 Task: Log work in the project AdaptFlow for the issue 'Address issues related to incorrect data input by users' spent time as '2w 1d 9h 33m' and remaining time as '5w 3d 16h 54m' and add a flag. Now add the issue to the epic 'Search Engine Optimization (SEO) Improvements'. Log work in the project AdaptFlow for the issue 'Implement multi-factor authentication to further enhance security' spent time as '2w 3d 11h 38m' and remaining time as '4w 4d 17h 1m' and clone the issue. Now add the issue to the epic 'Data Privacy Compliance'
Action: Mouse moved to (181, 51)
Screenshot: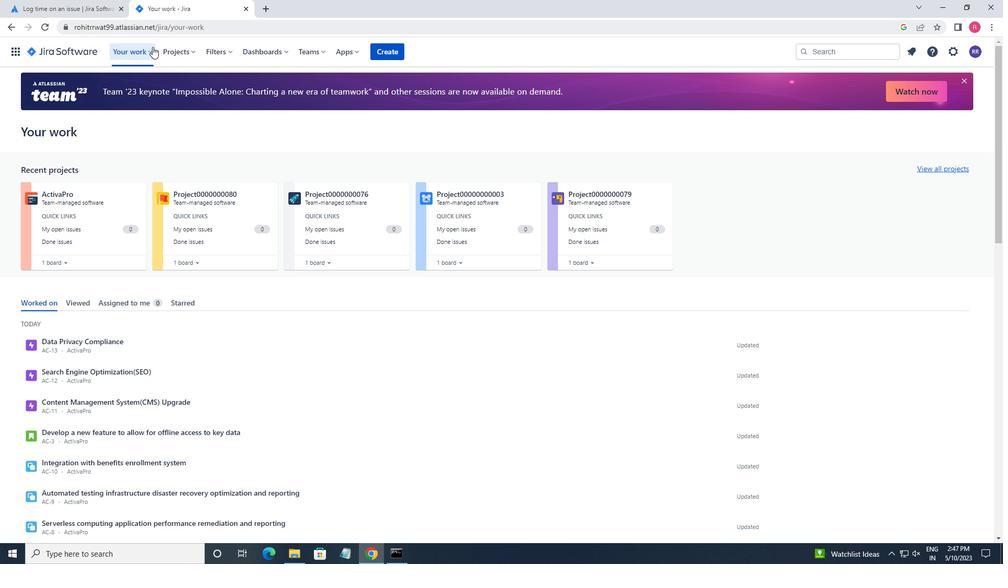 
Action: Mouse pressed left at (181, 51)
Screenshot: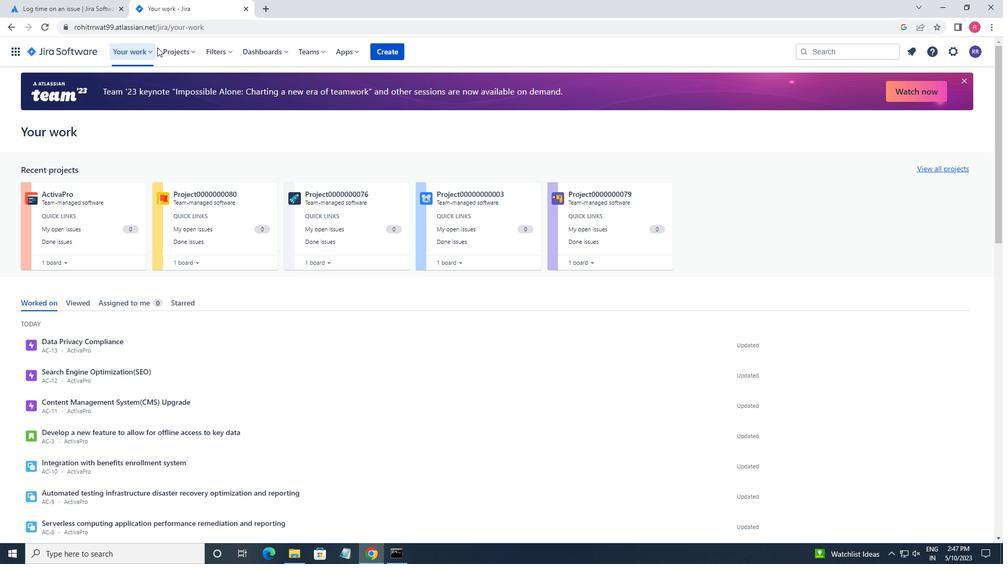 
Action: Mouse moved to (198, 101)
Screenshot: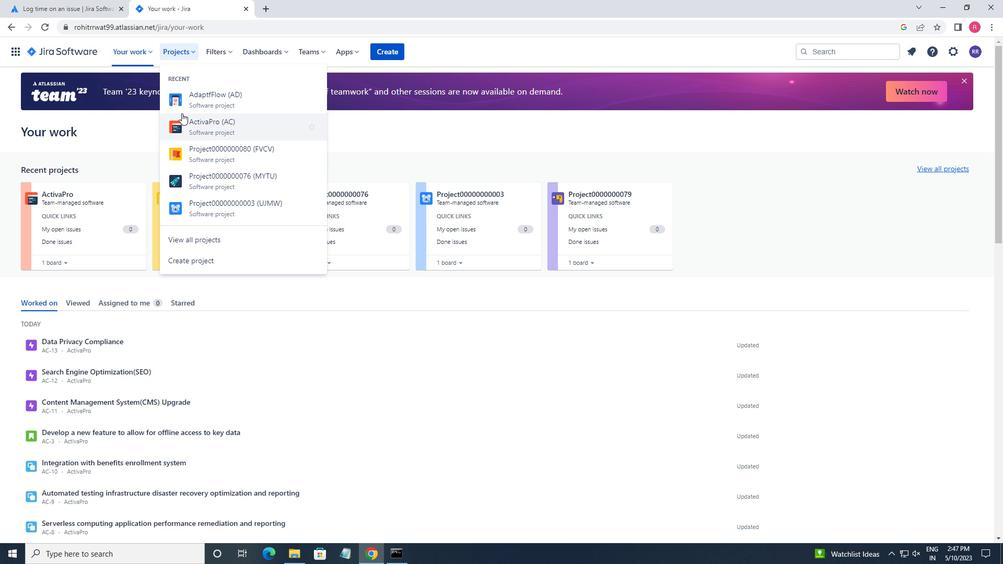
Action: Mouse pressed left at (198, 101)
Screenshot: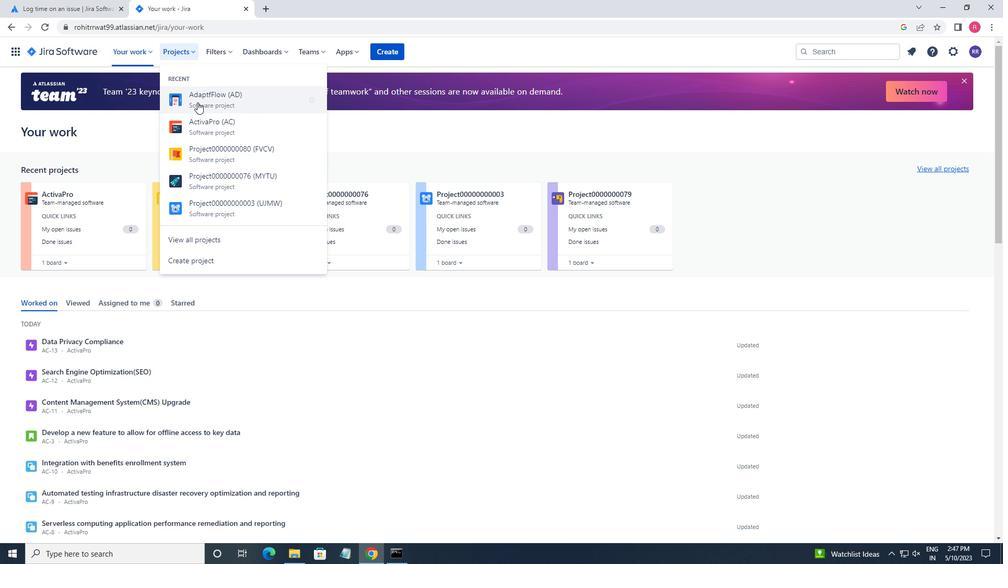 
Action: Mouse moved to (56, 160)
Screenshot: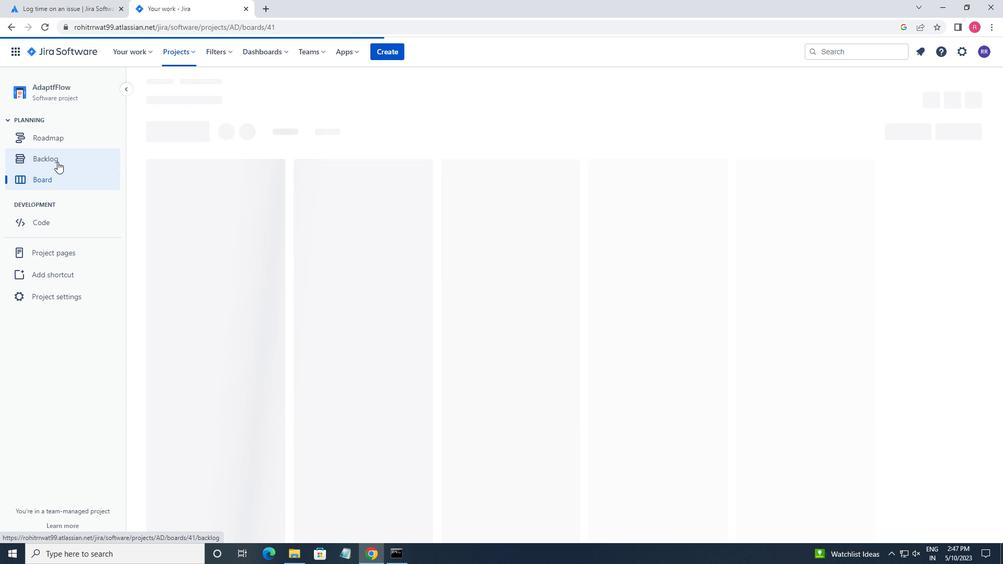 
Action: Mouse pressed left at (56, 160)
Screenshot: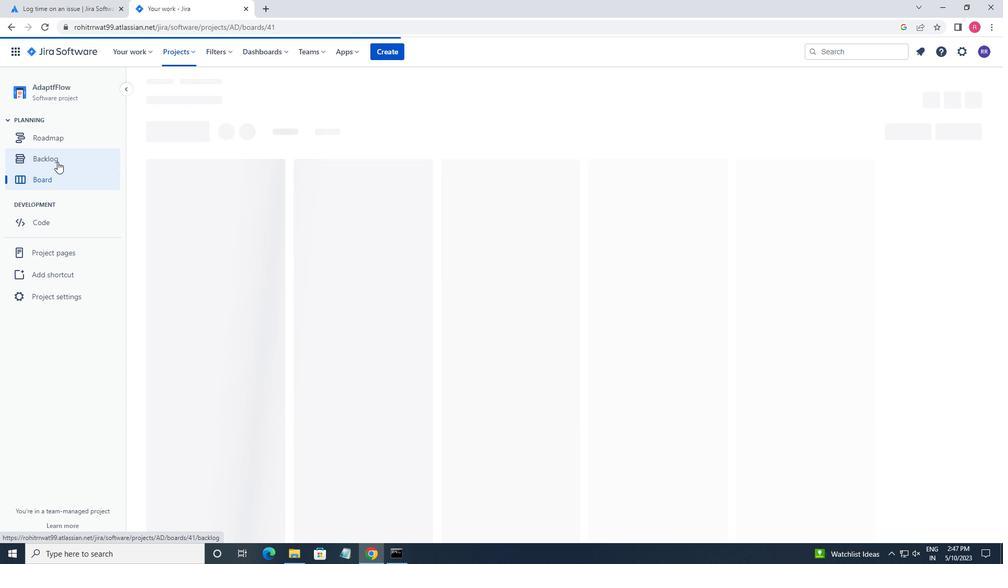 
Action: Mouse moved to (332, 353)
Screenshot: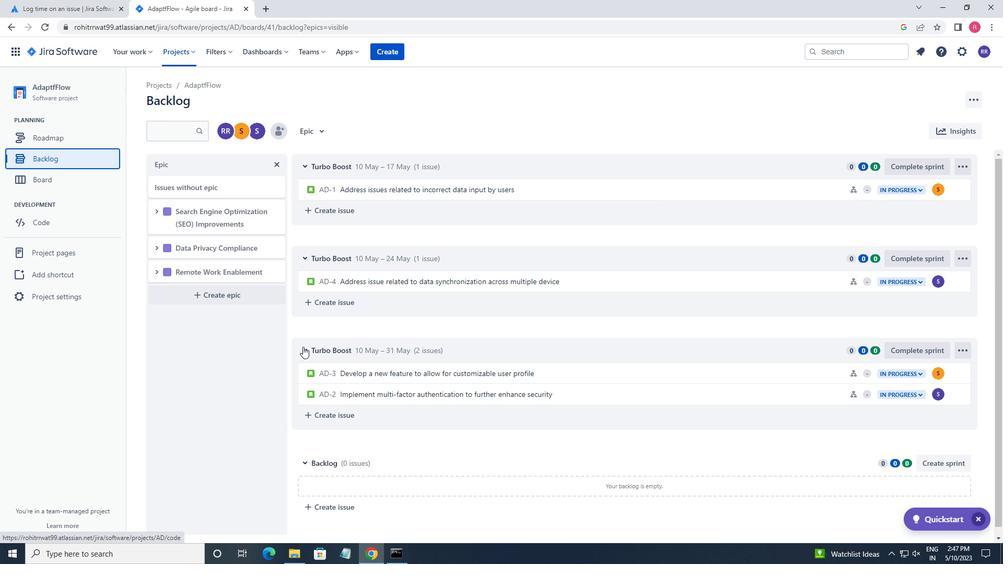 
Action: Mouse scrolled (332, 352) with delta (0, 0)
Screenshot: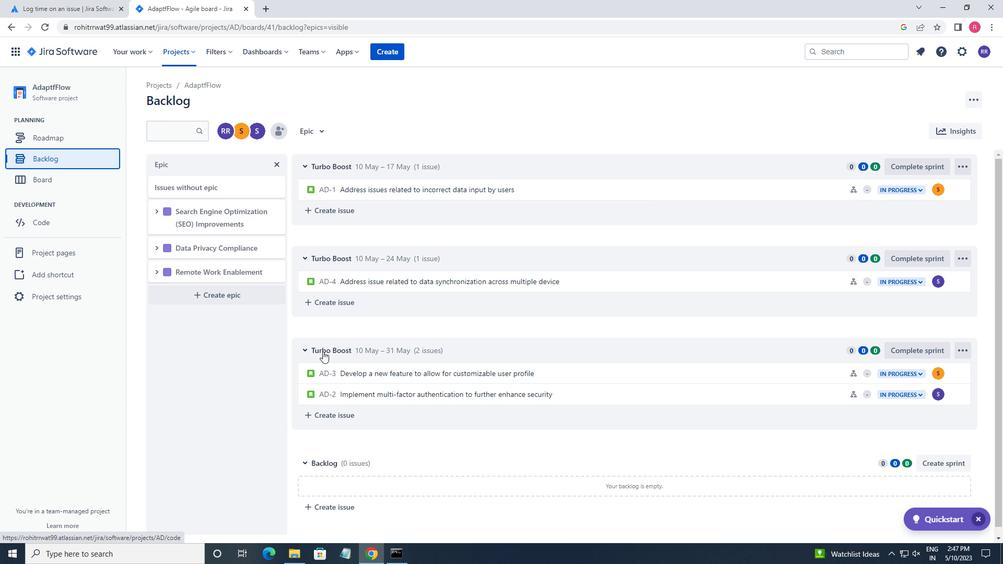 
Action: Mouse moved to (332, 353)
Screenshot: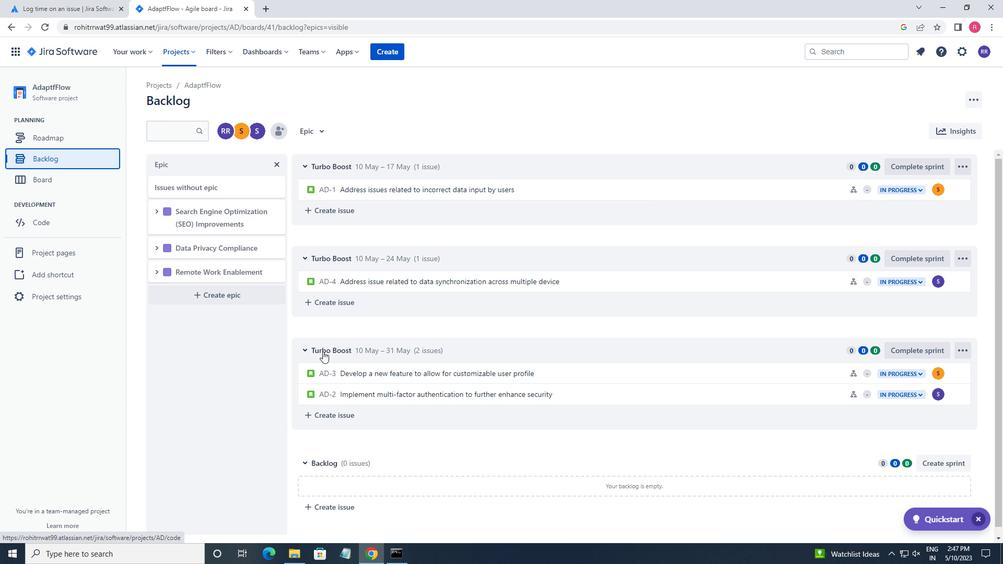 
Action: Mouse scrolled (332, 352) with delta (0, 0)
Screenshot: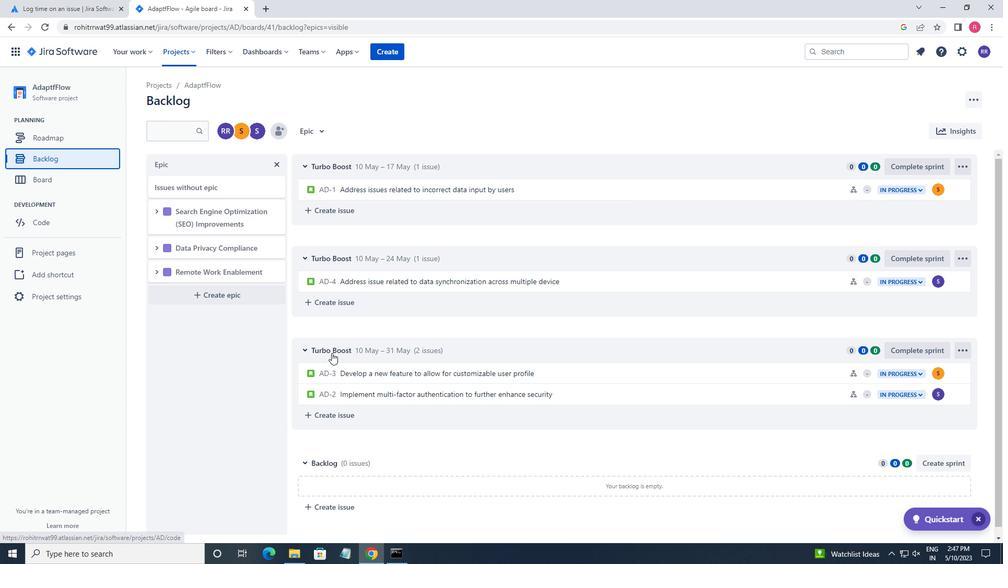 
Action: Mouse moved to (349, 353)
Screenshot: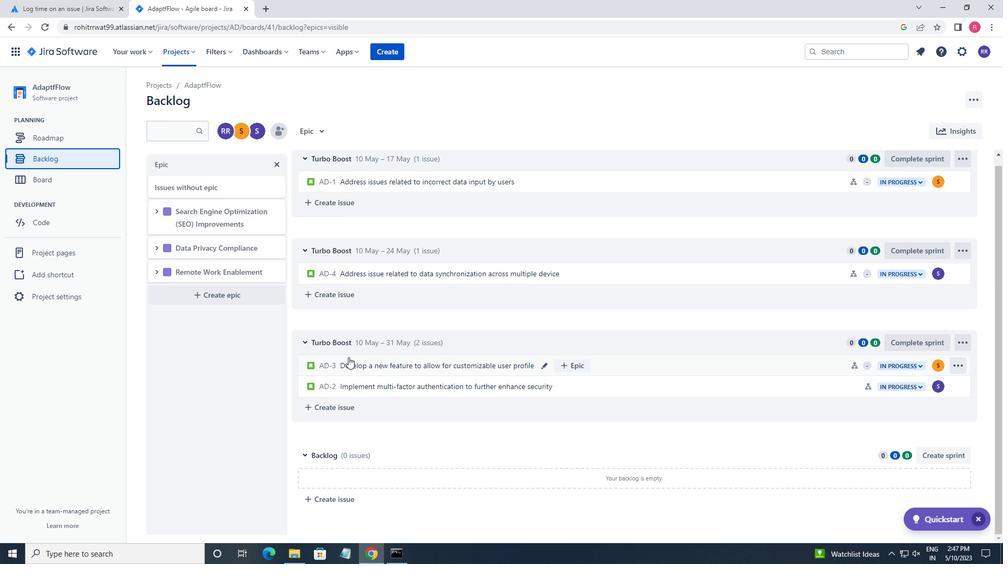 
Action: Mouse scrolled (349, 353) with delta (0, 0)
Screenshot: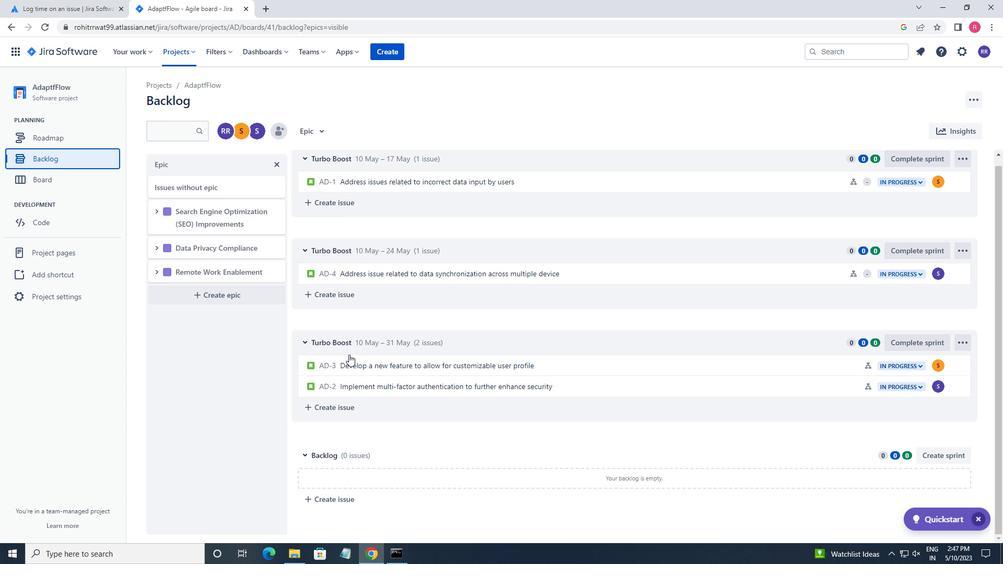 
Action: Mouse moved to (349, 352)
Screenshot: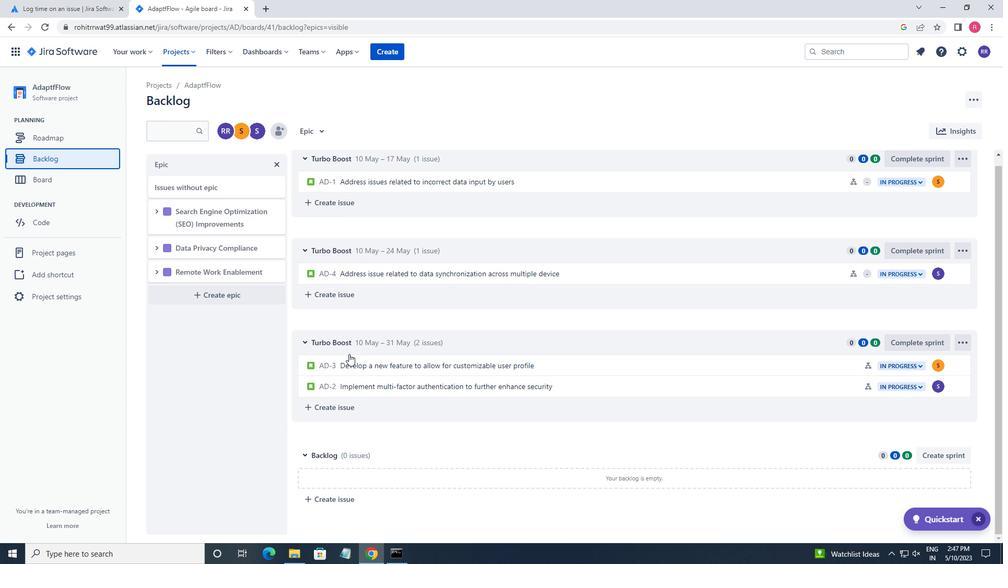 
Action: Mouse scrolled (349, 353) with delta (0, 0)
Screenshot: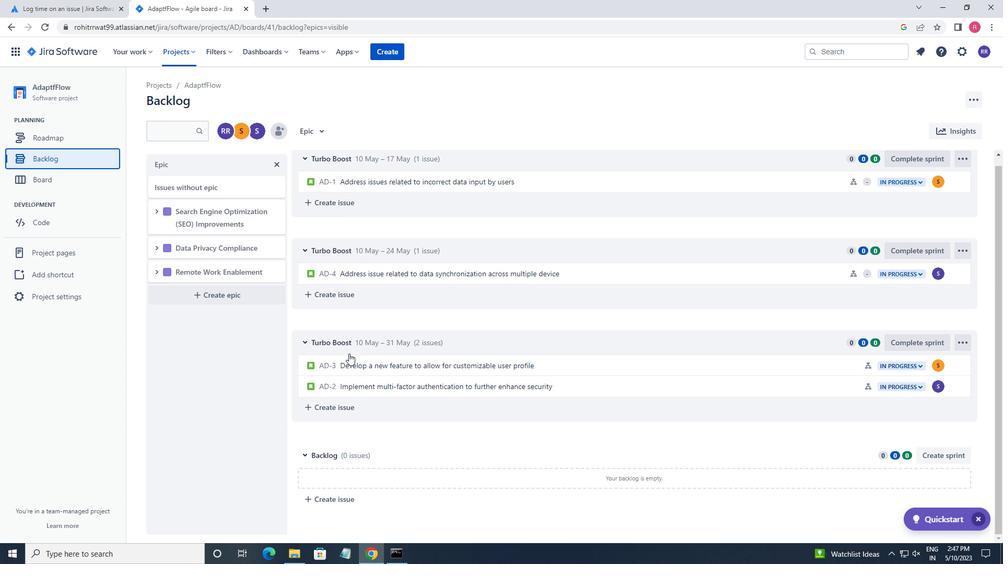 
Action: Mouse moved to (610, 190)
Screenshot: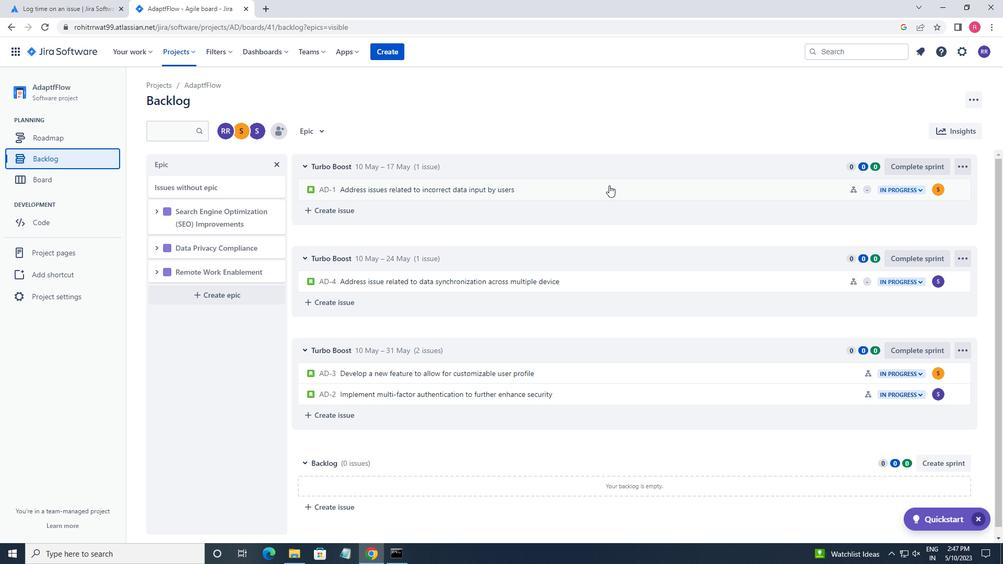 
Action: Mouse pressed left at (610, 190)
Screenshot: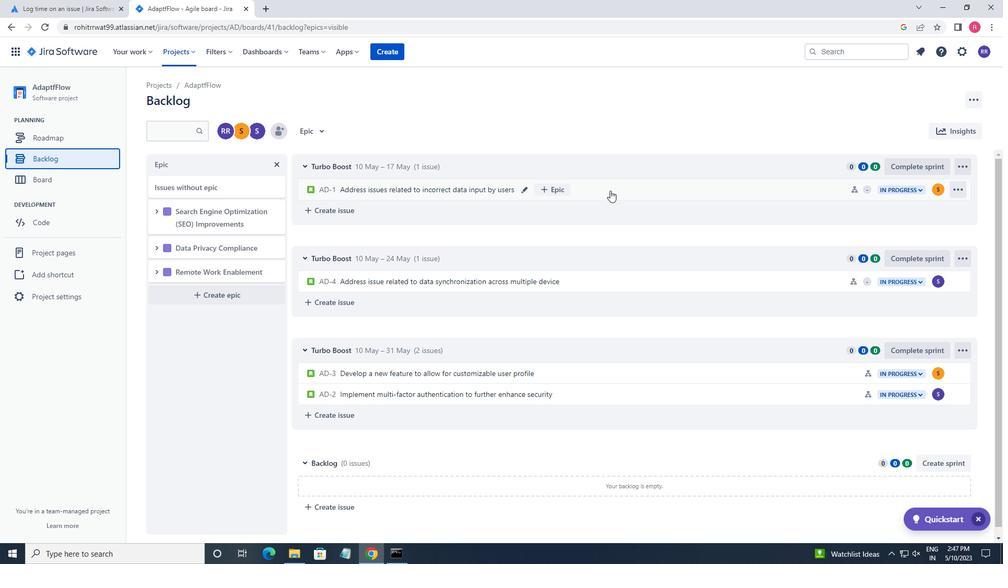 
Action: Mouse moved to (954, 167)
Screenshot: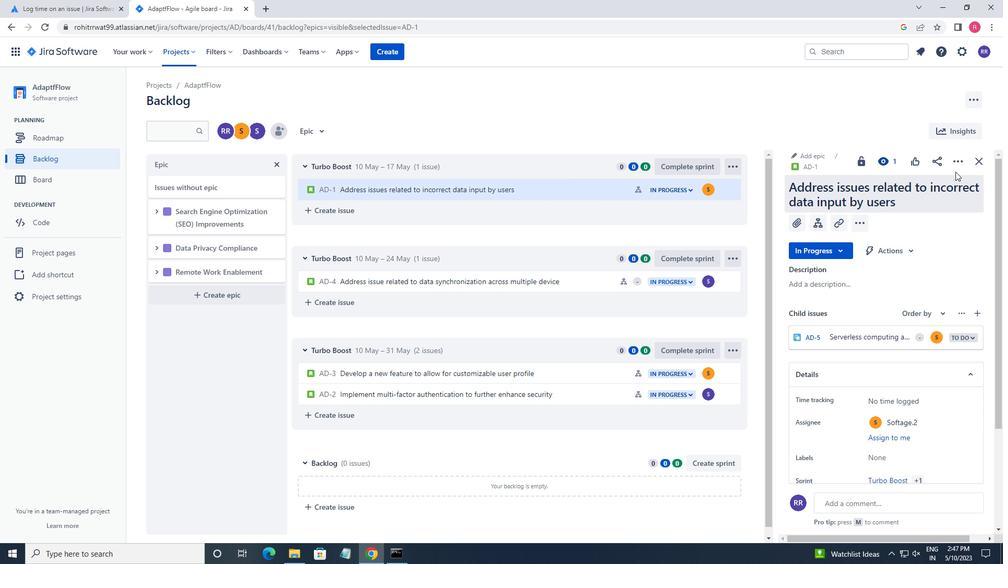 
Action: Mouse pressed left at (954, 167)
Screenshot: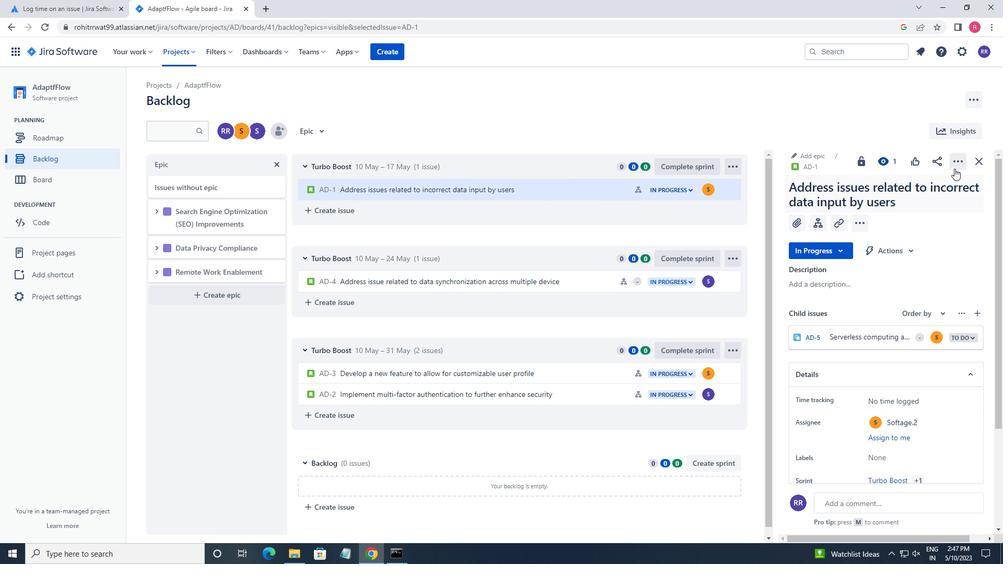 
Action: Mouse moved to (896, 192)
Screenshot: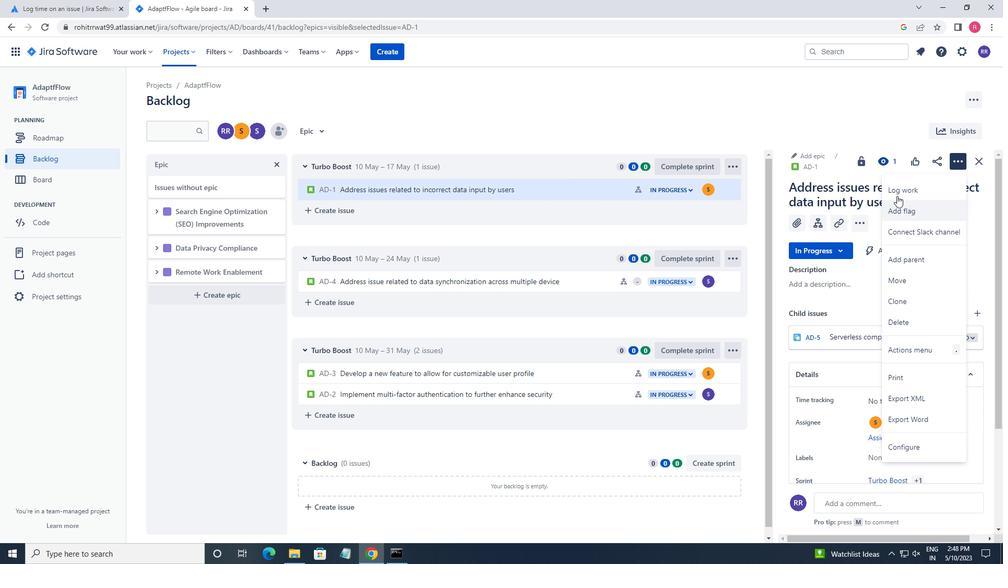 
Action: Mouse pressed left at (896, 192)
Screenshot: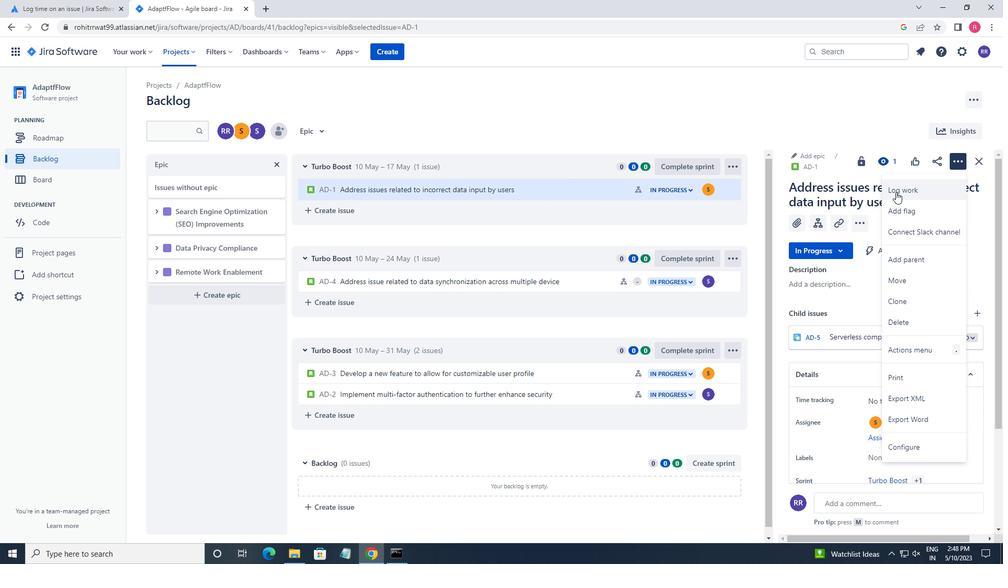 
Action: Mouse moved to (469, 168)
Screenshot: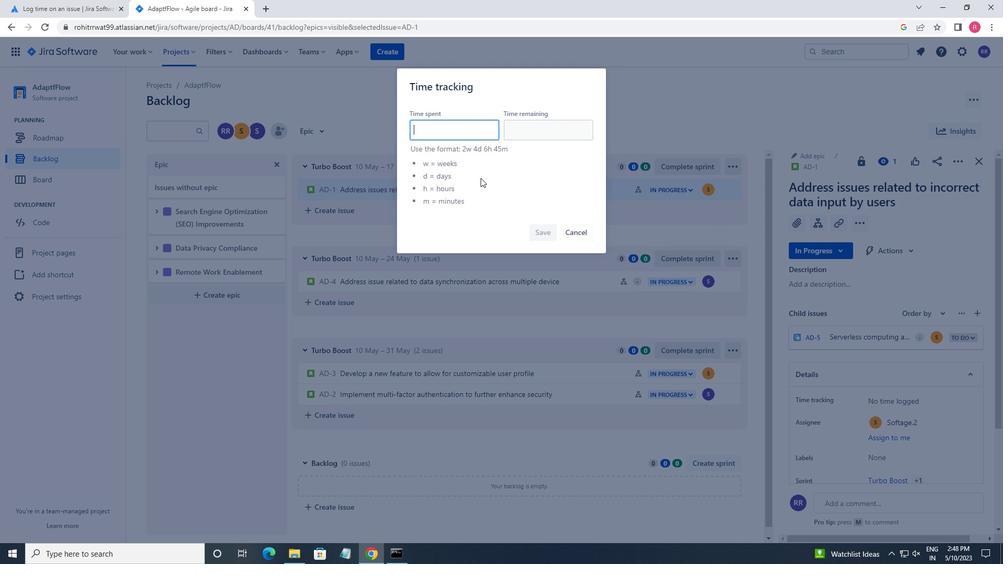 
Action: Key pressed 2<Key.shift><Key.backspace>W<Key.space>1D<Key.space>9H<Key.space>33M<Key.tab><Key.up><Key.left><Key.left>
Screenshot: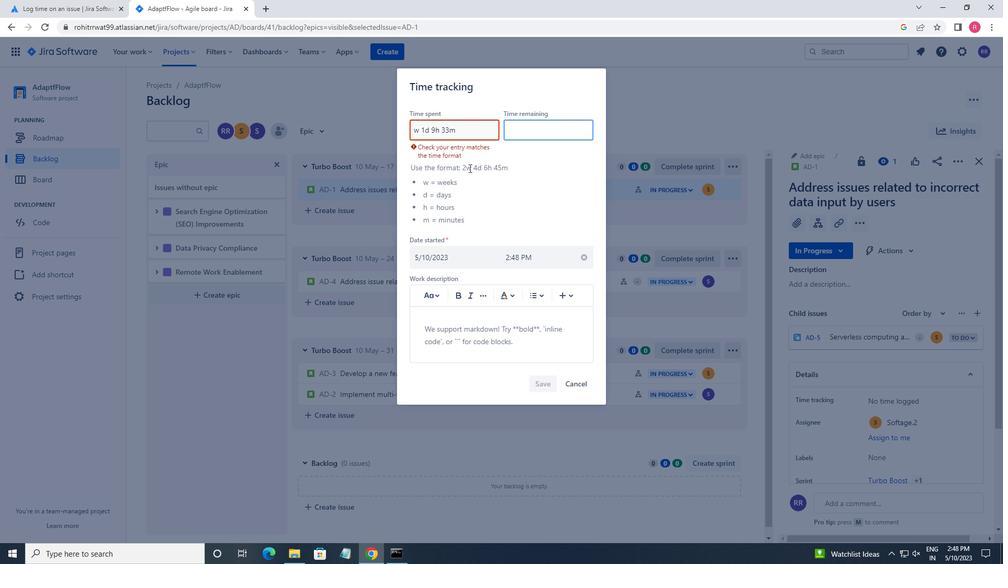 
Action: Mouse moved to (475, 140)
Screenshot: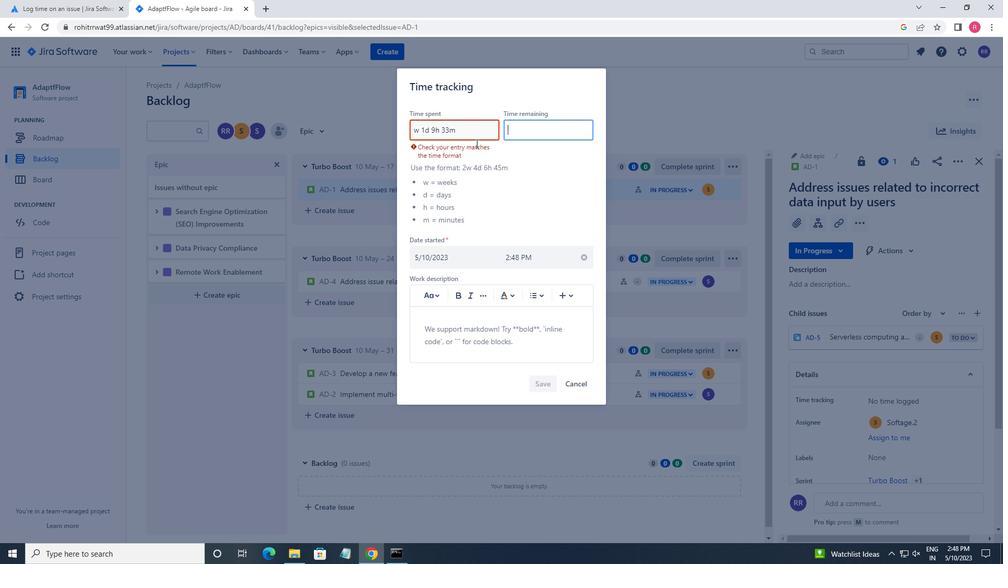 
Action: Mouse pressed left at (475, 140)
Screenshot: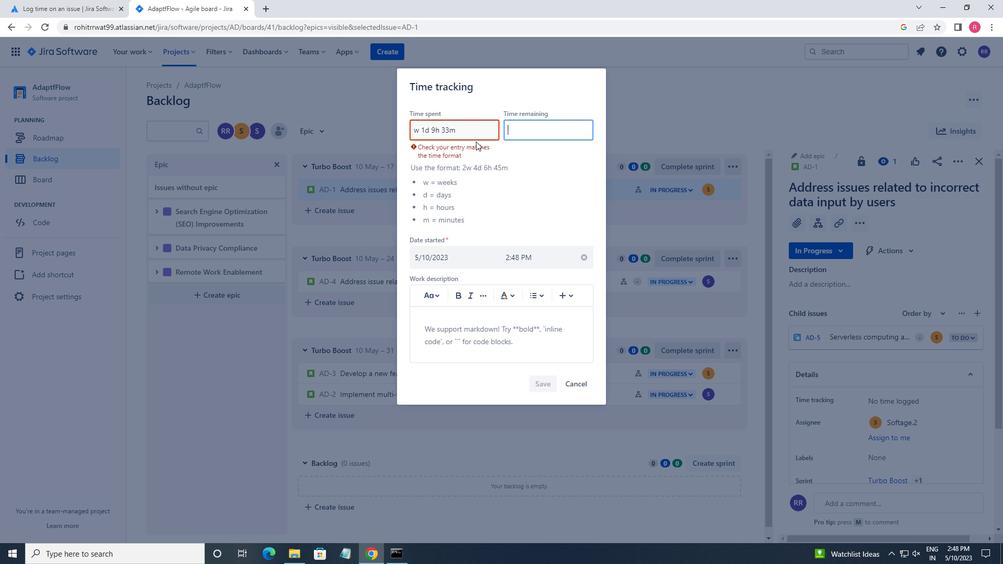
Action: Mouse moved to (470, 131)
Screenshot: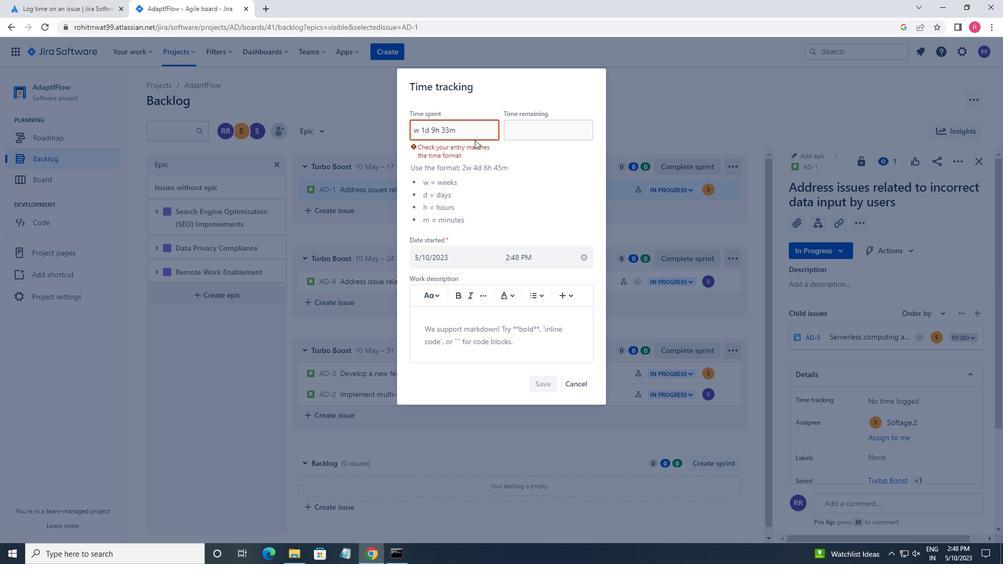 
Action: Mouse pressed left at (470, 131)
Screenshot: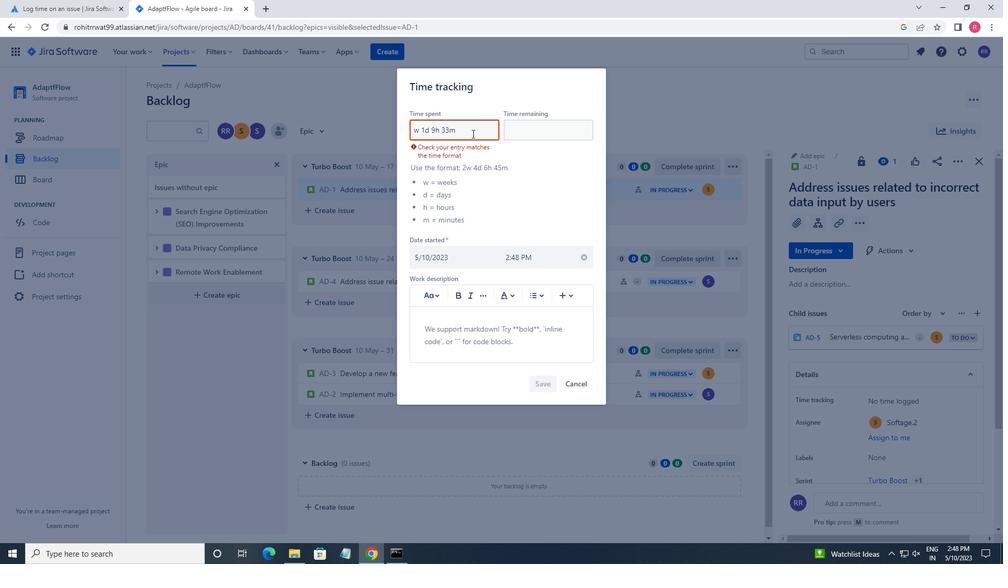 
Action: Key pressed <Key.left><Key.left><Key.left><Key.left><Key.left><Key.left><Key.left><Key.left><Key.left><Key.left><Key.left><Key.left><Key.left><Key.left><Key.left><Key.left><Key.left><Key.left><Key.left>2<Key.tab>5W<Key.space>3D<Key.space>16H<Key.space>54M
Screenshot: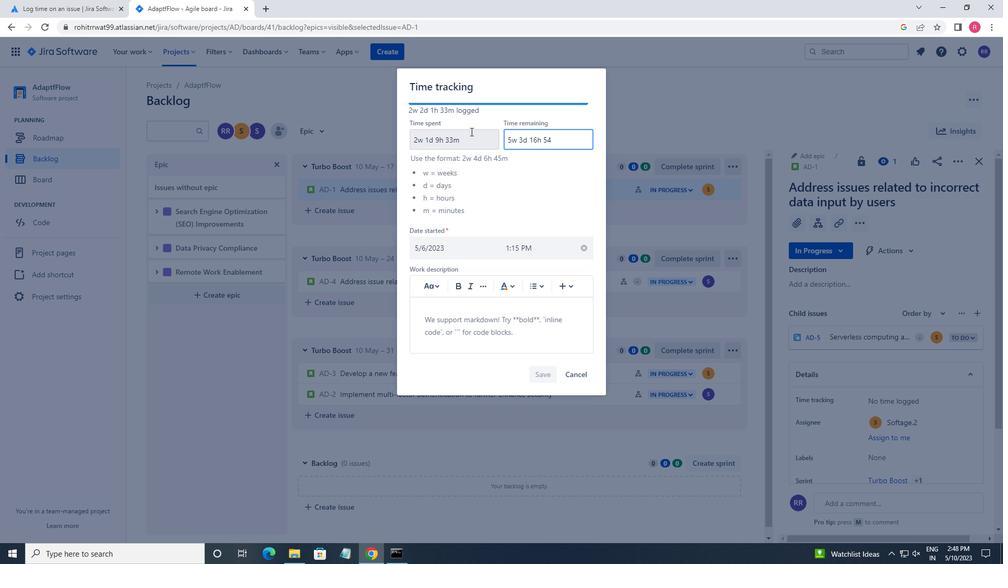 
Action: Mouse moved to (534, 371)
Screenshot: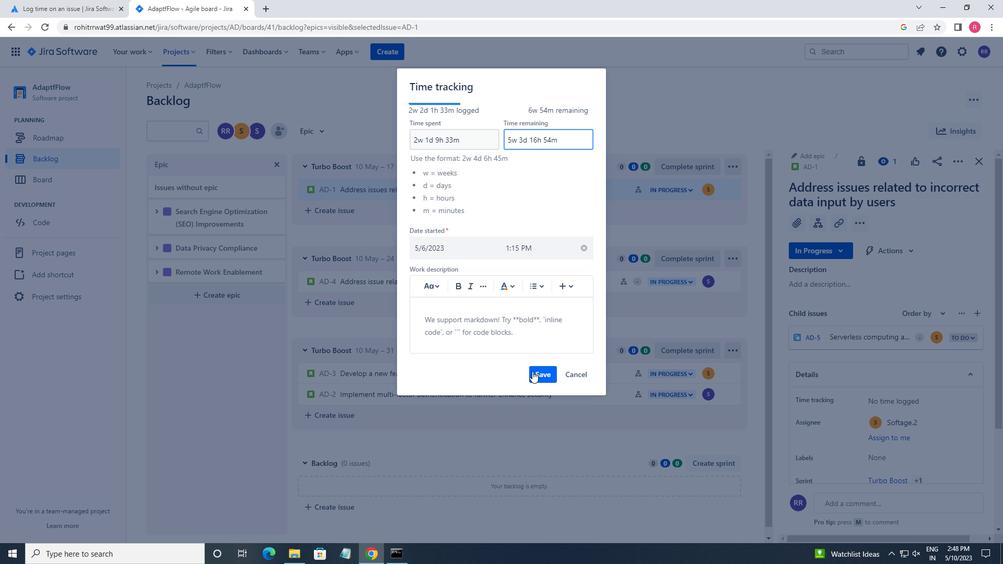
Action: Mouse pressed left at (534, 371)
Screenshot: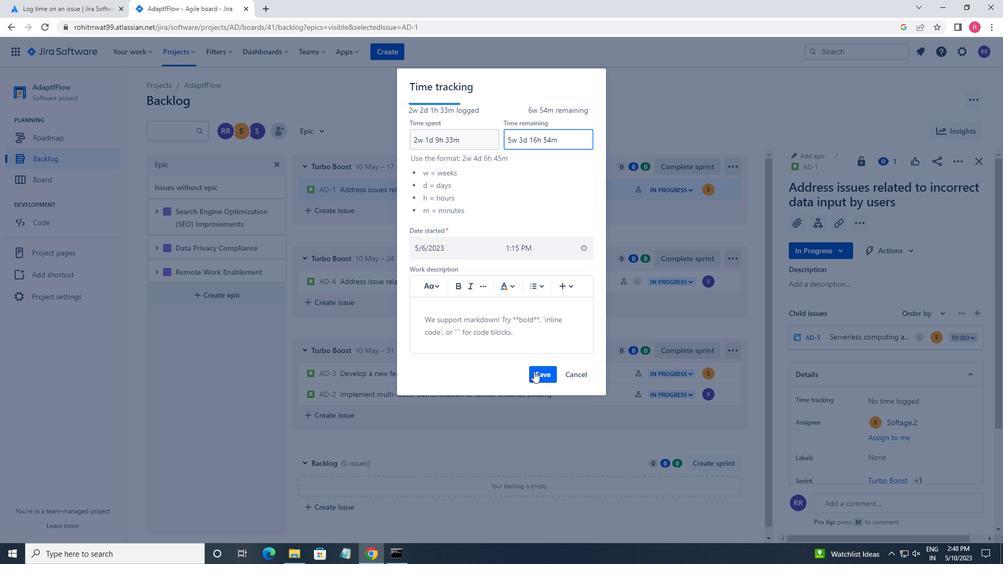 
Action: Mouse moved to (952, 160)
Screenshot: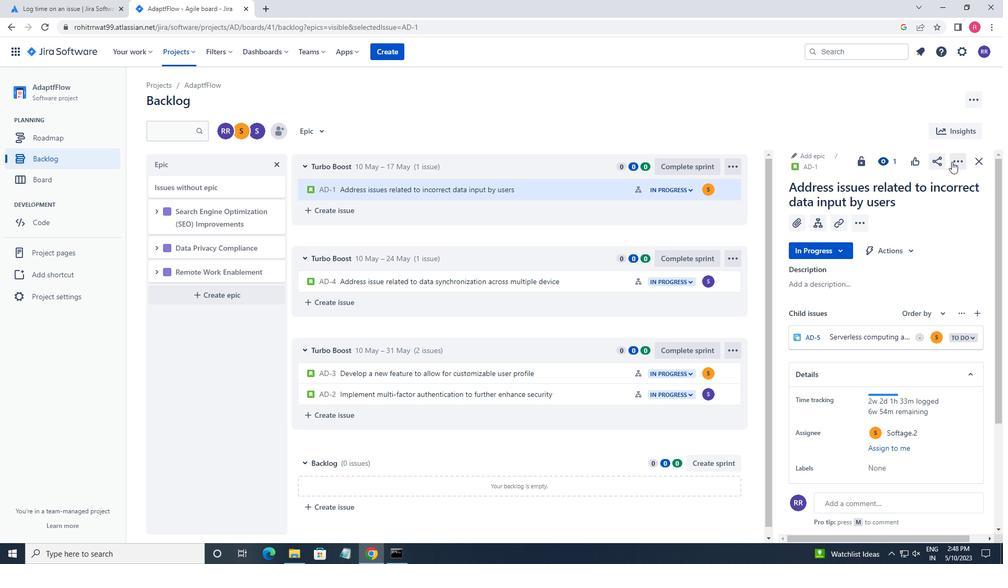 
Action: Mouse pressed left at (952, 160)
Screenshot: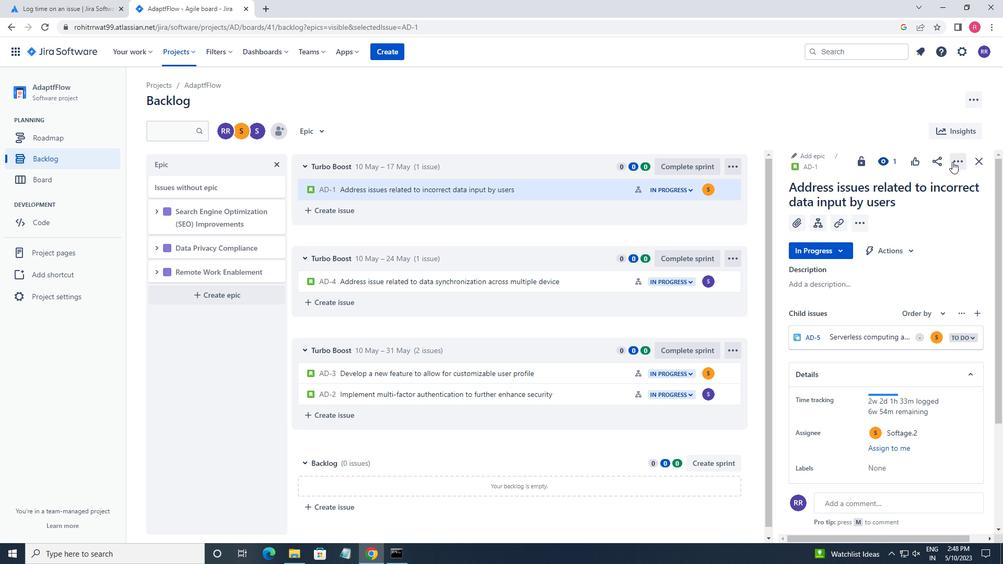 
Action: Mouse moved to (908, 214)
Screenshot: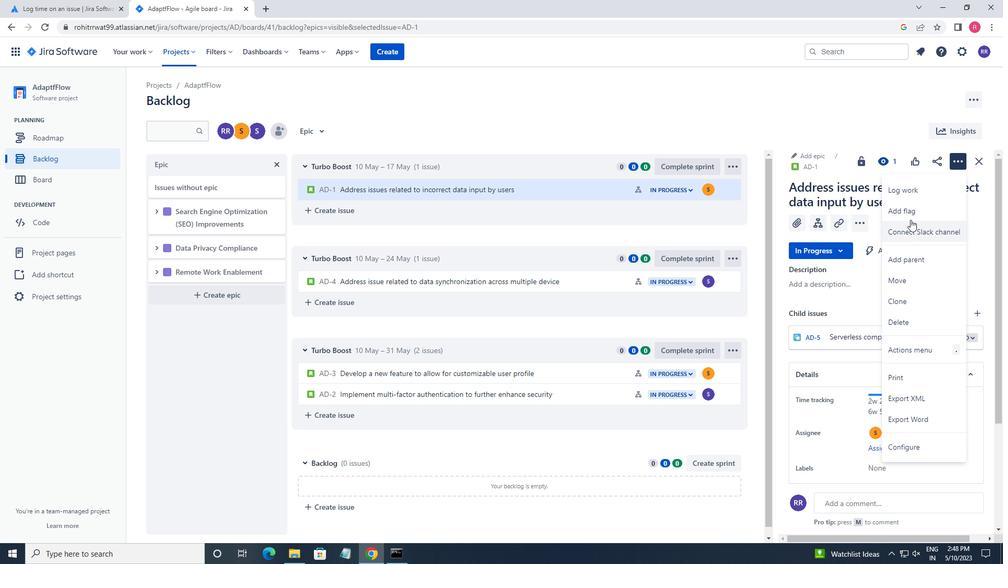 
Action: Mouse pressed left at (908, 214)
Screenshot: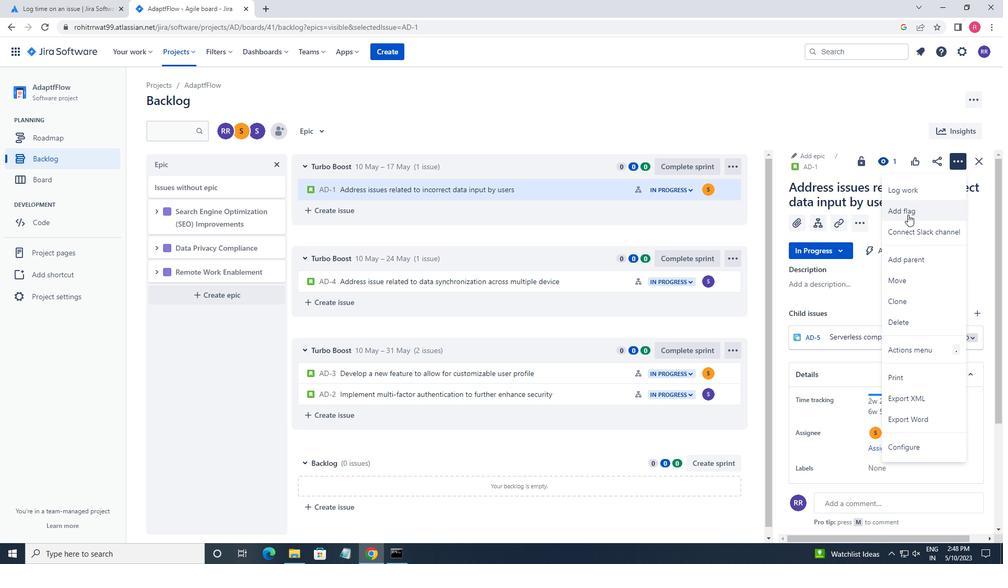 
Action: Mouse moved to (306, 136)
Screenshot: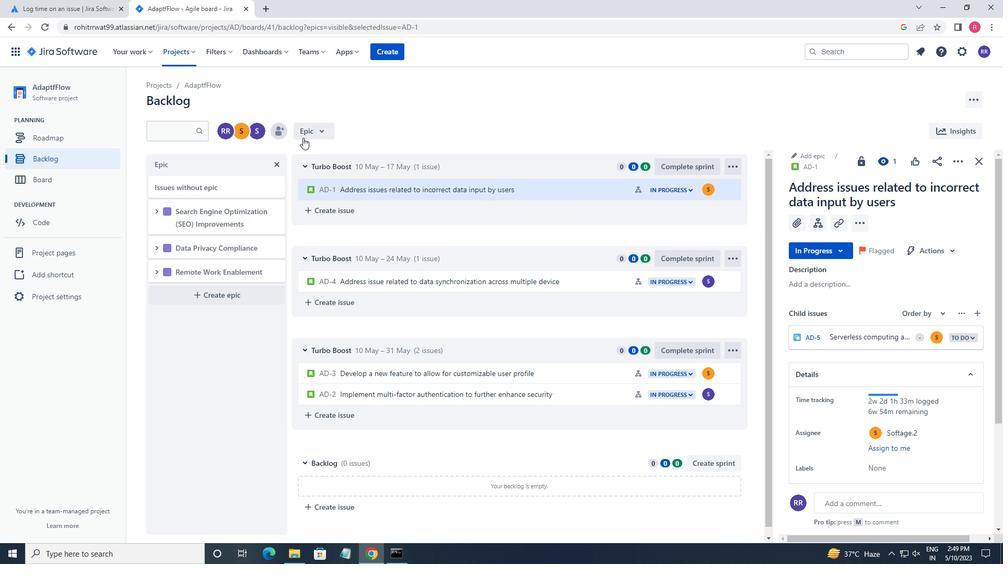 
Action: Mouse pressed left at (306, 136)
Screenshot: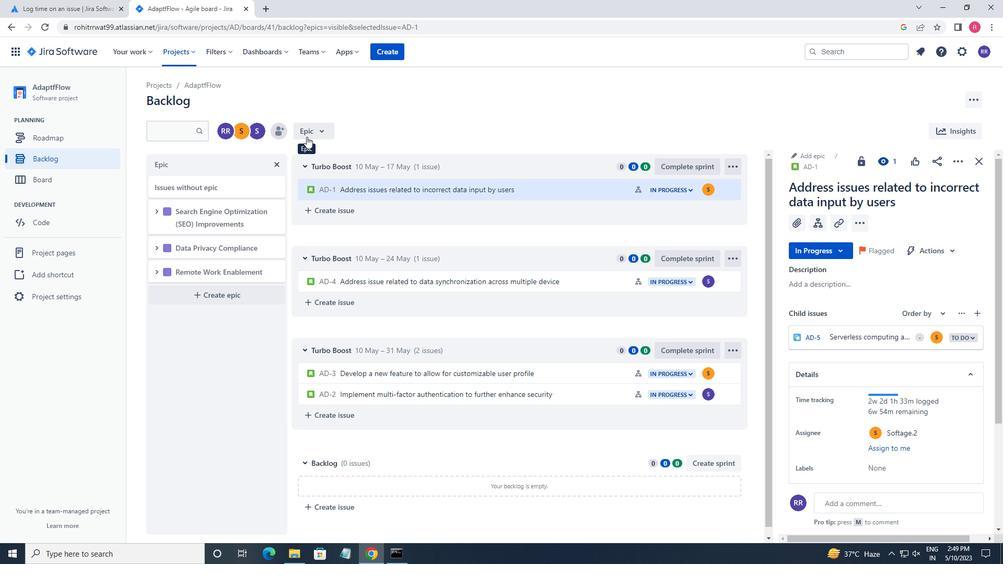 
Action: Mouse moved to (310, 176)
Screenshot: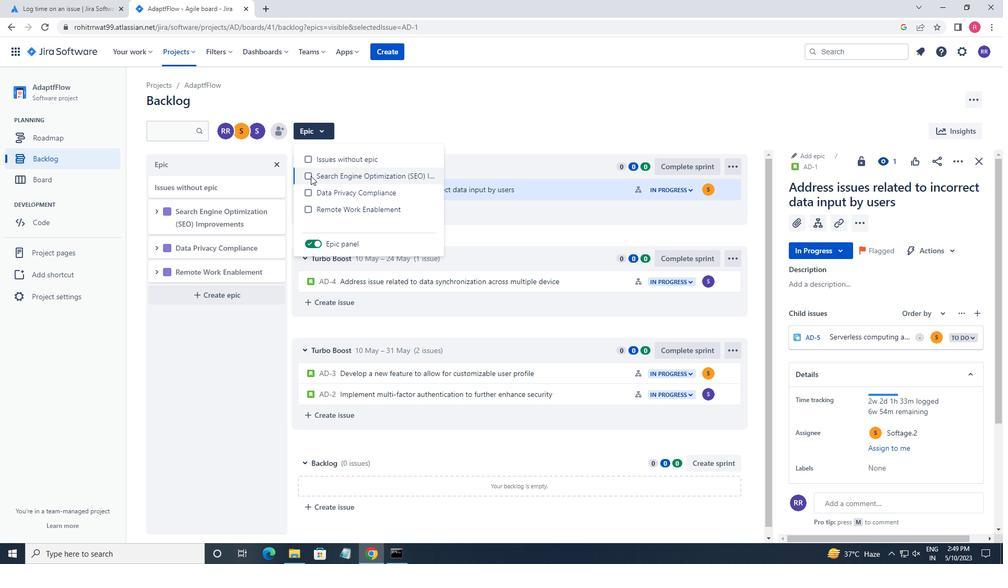 
Action: Mouse pressed left at (310, 176)
Screenshot: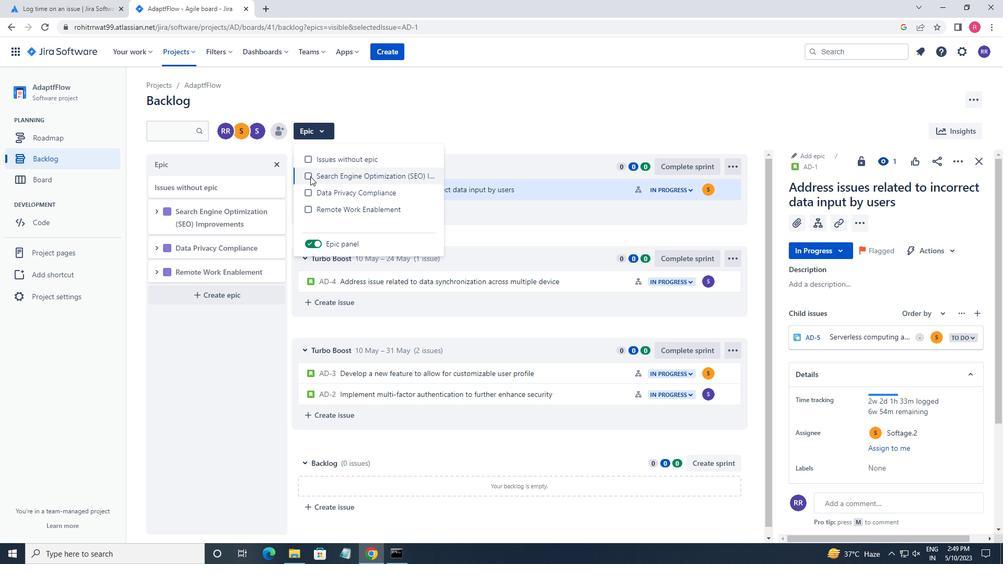 
Action: Mouse moved to (234, 329)
Screenshot: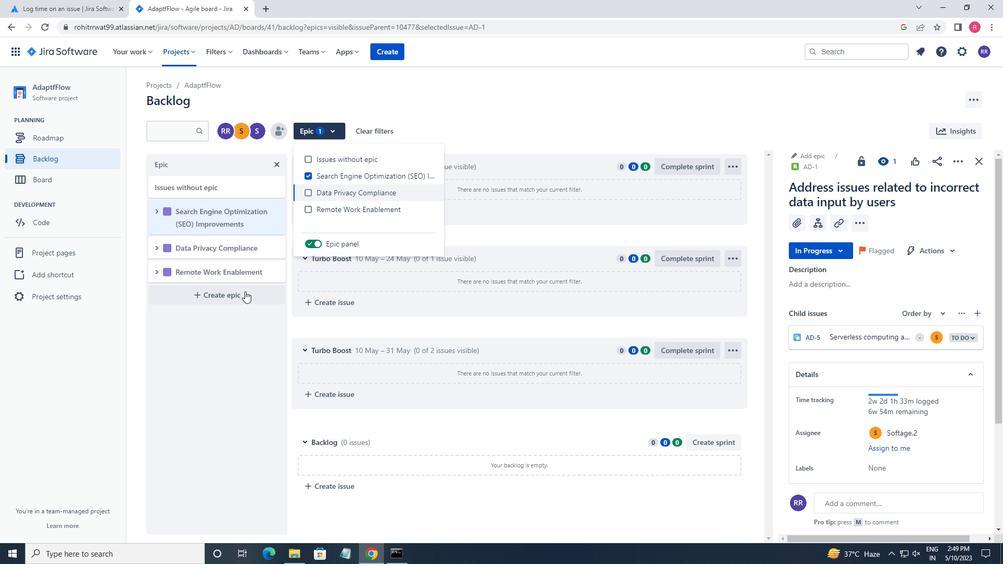 
Action: Mouse pressed left at (234, 329)
Screenshot: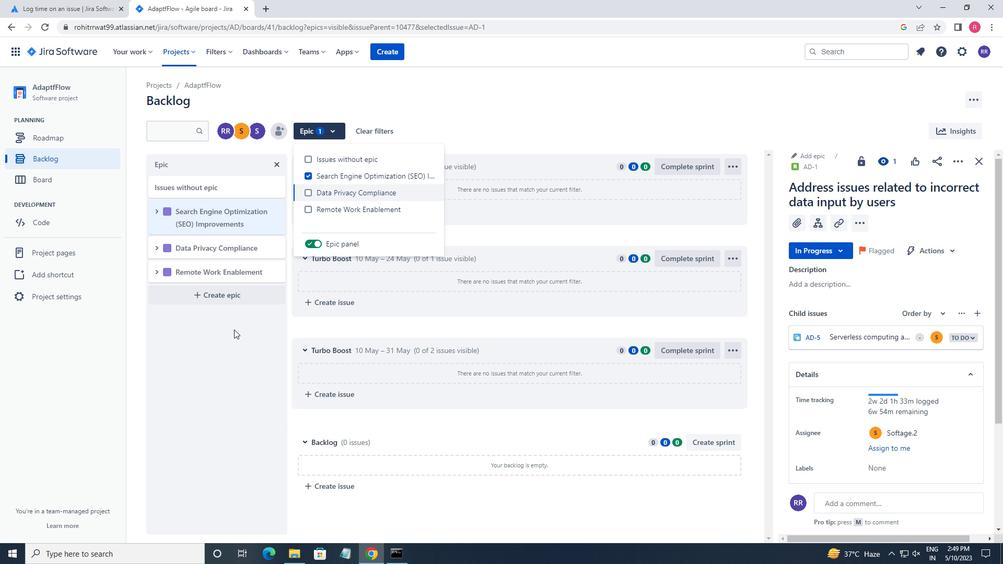 
Action: Mouse moved to (32, 156)
Screenshot: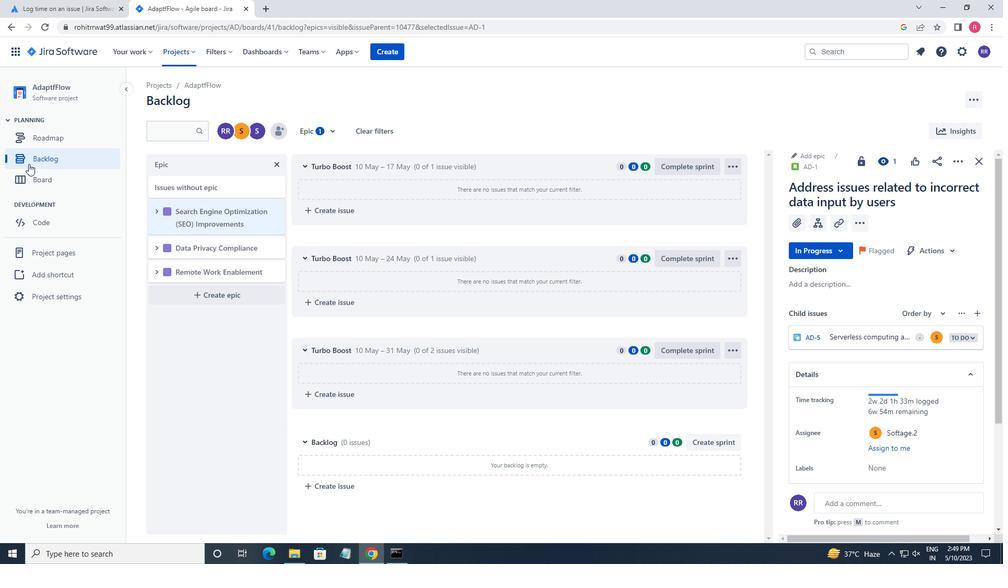 
Action: Mouse pressed left at (32, 156)
Screenshot: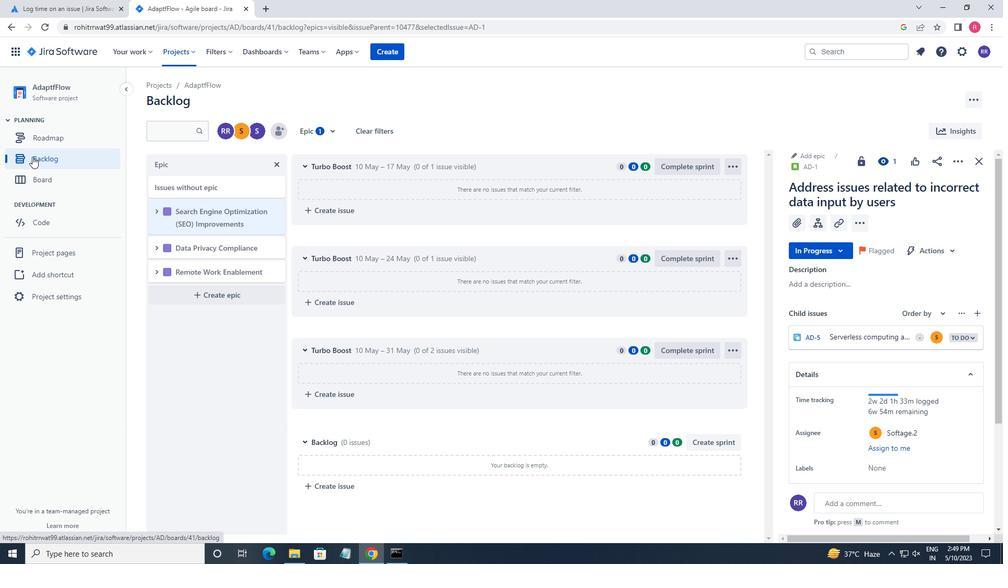 
Action: Mouse moved to (509, 397)
Screenshot: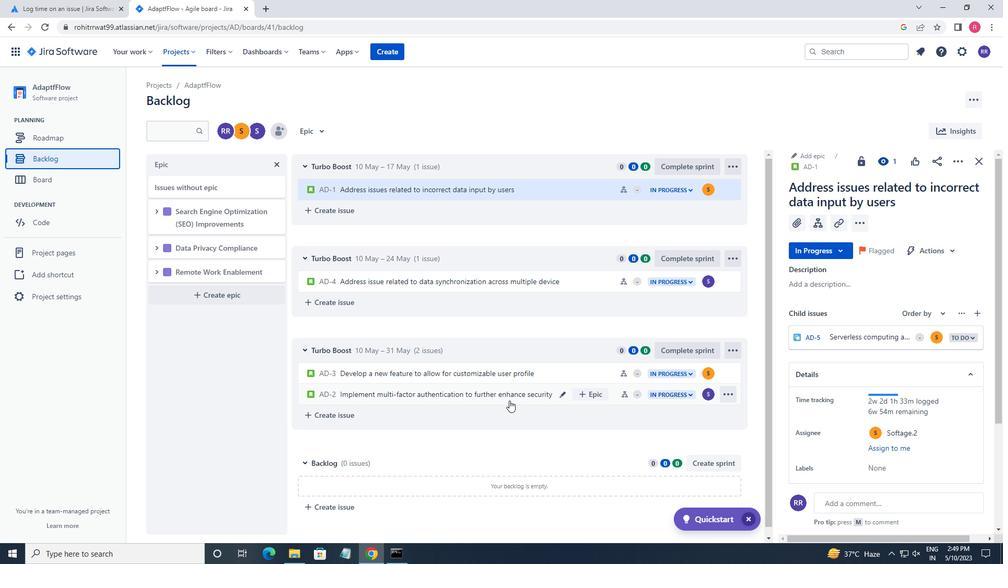 
Action: Mouse pressed left at (509, 397)
Screenshot: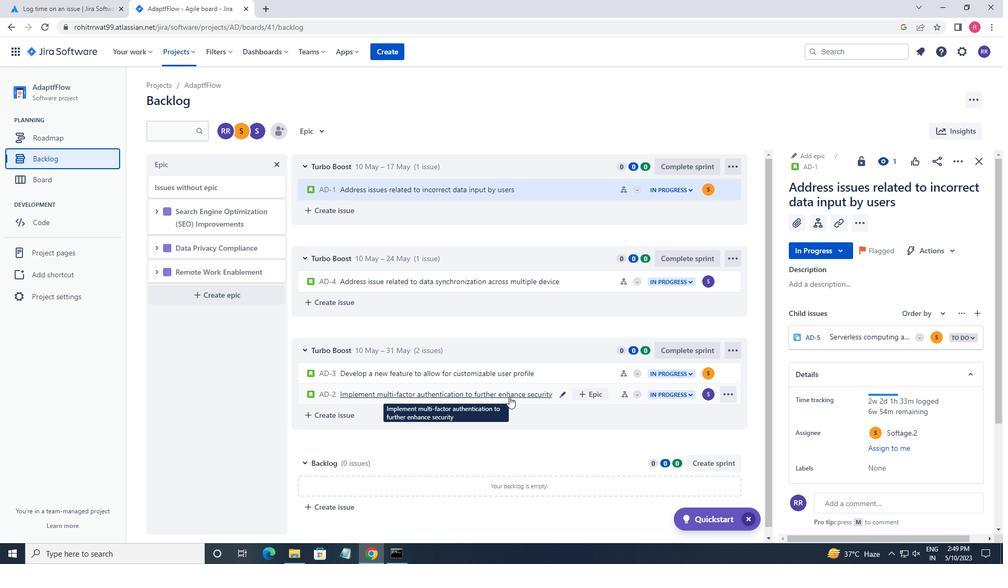 
Action: Mouse moved to (958, 161)
Screenshot: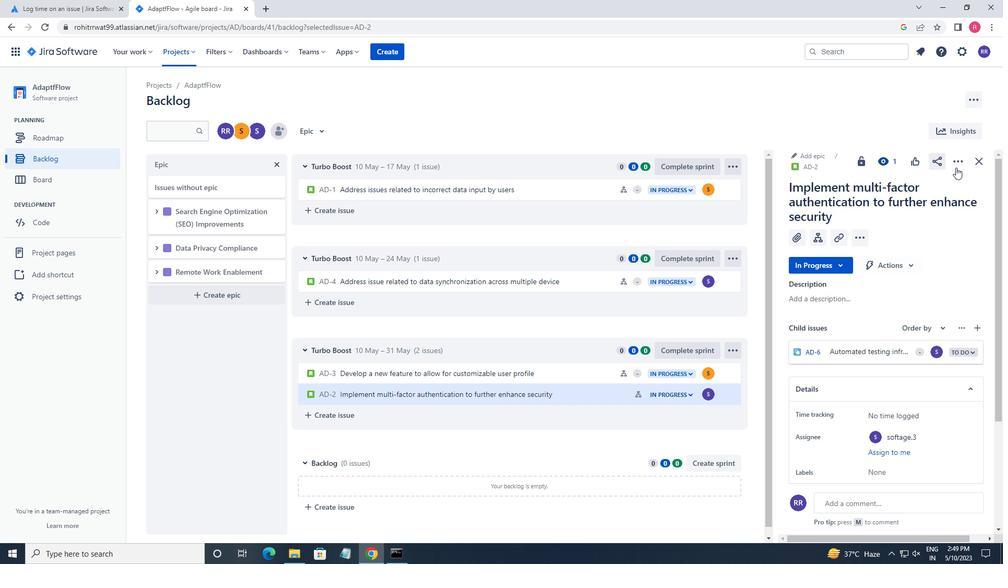 
Action: Mouse pressed left at (958, 161)
Screenshot: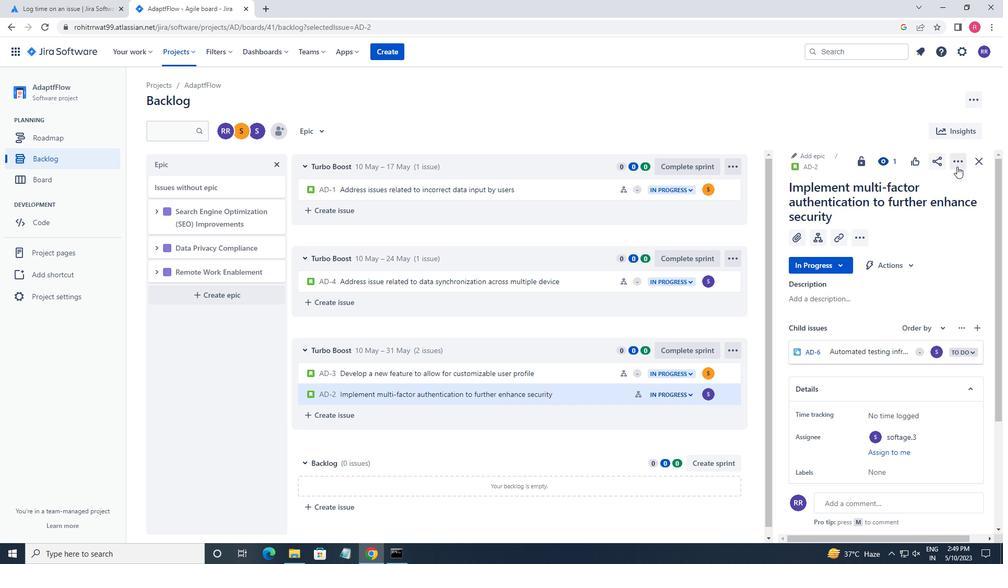 
Action: Mouse moved to (911, 195)
Screenshot: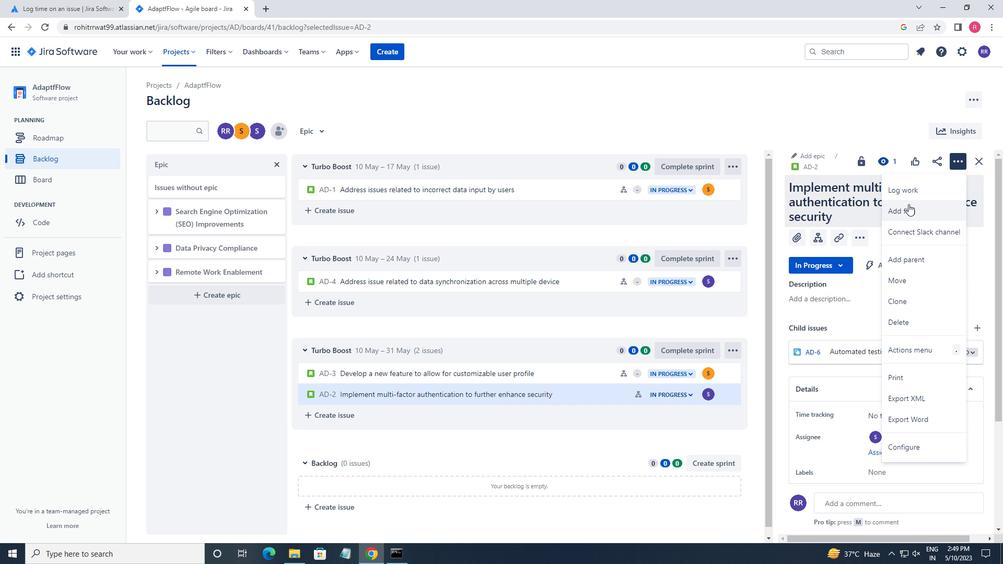 
Action: Mouse pressed left at (911, 195)
Screenshot: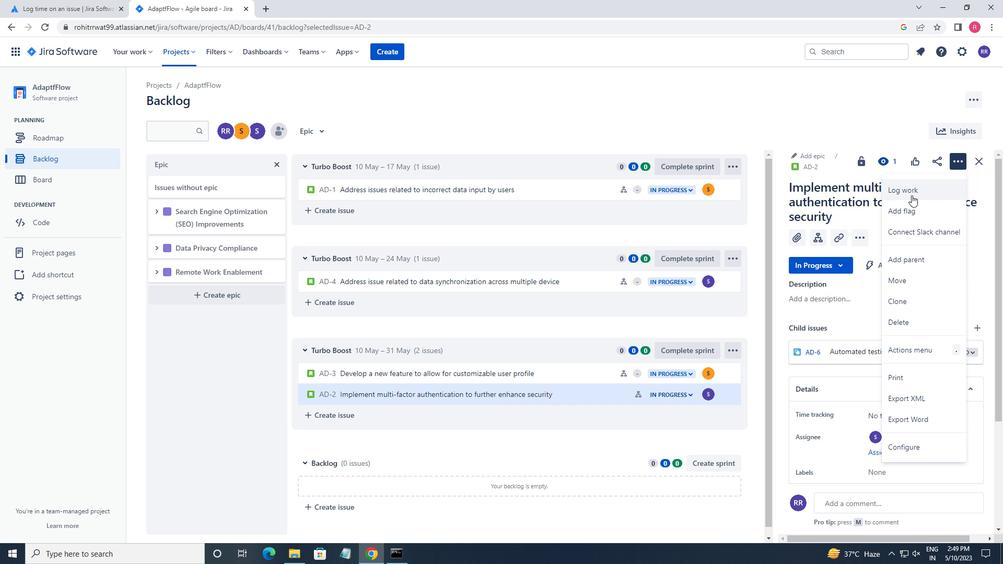
Action: Mouse moved to (545, 174)
Screenshot: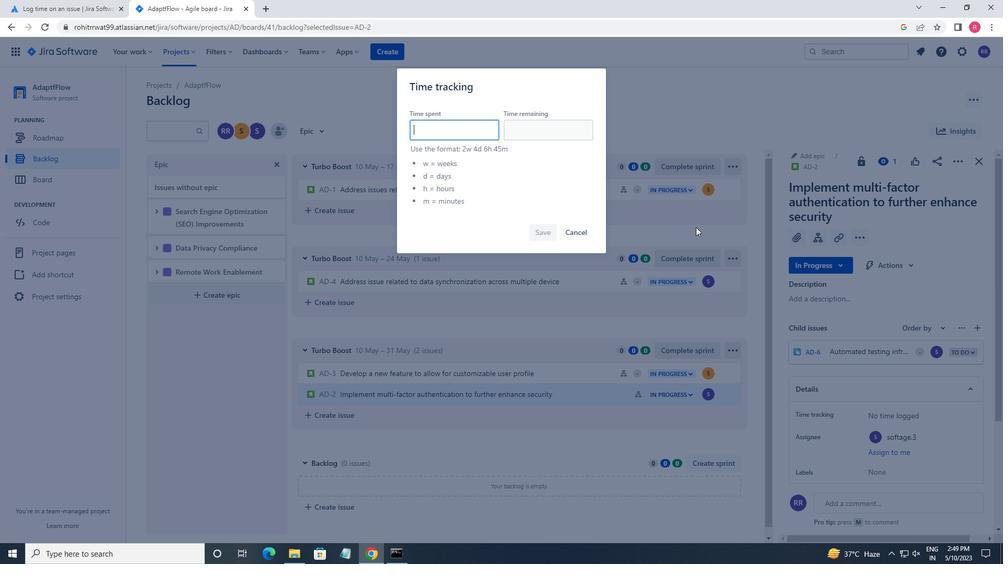 
Action: Key pressed 2W<Key.space>3D<Key.space>11H<Key.space>38M<Key.tab>4W<Key.space>4D<Key.space>17H<Key.space>1M
Screenshot: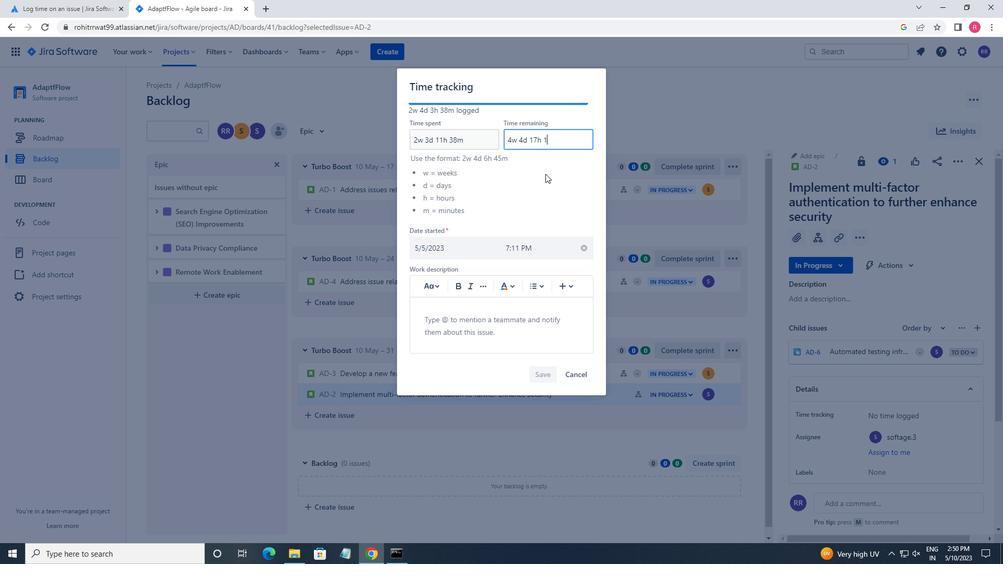 
Action: Mouse moved to (540, 378)
Screenshot: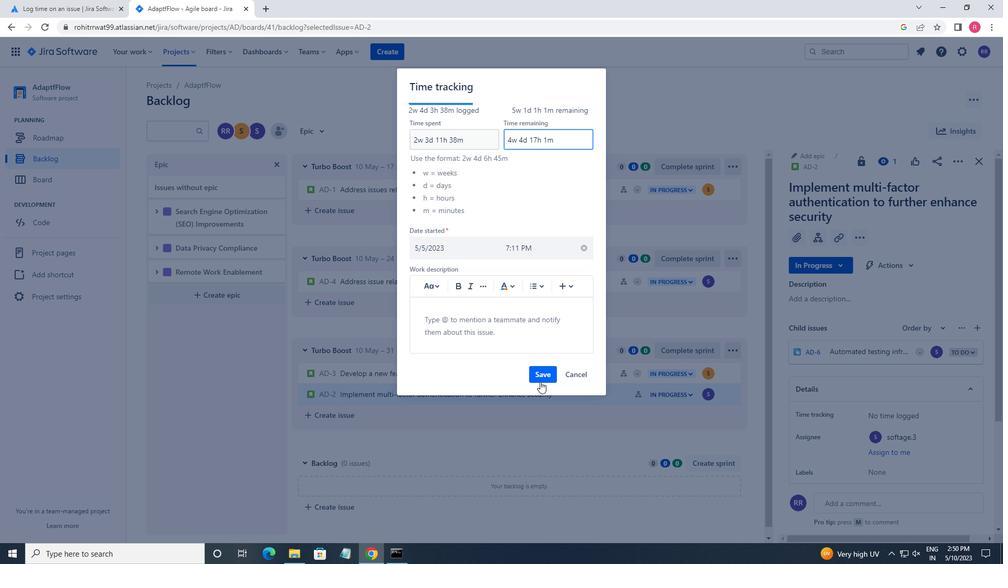 
Action: Mouse pressed left at (540, 378)
Screenshot: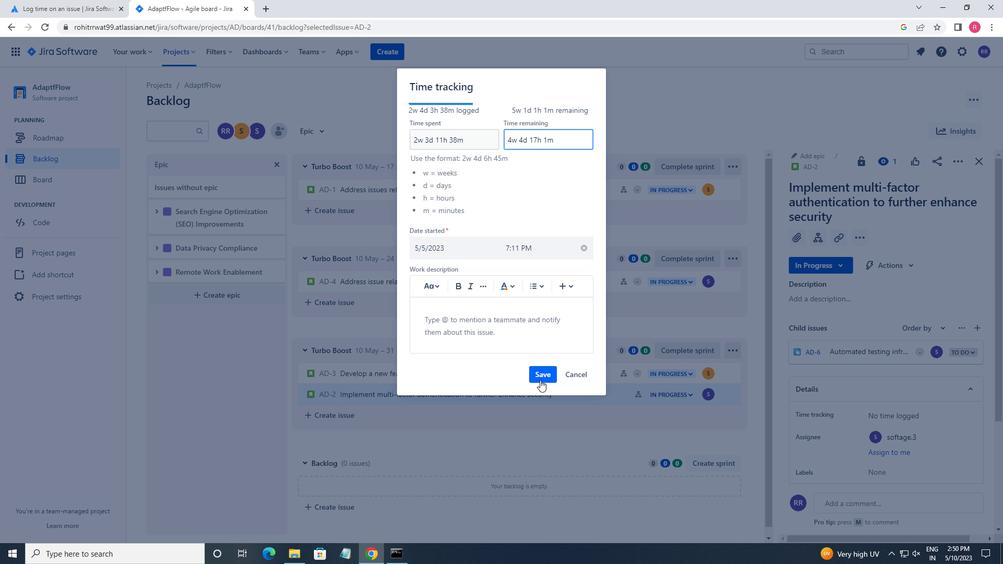 
Action: Mouse moved to (960, 155)
Screenshot: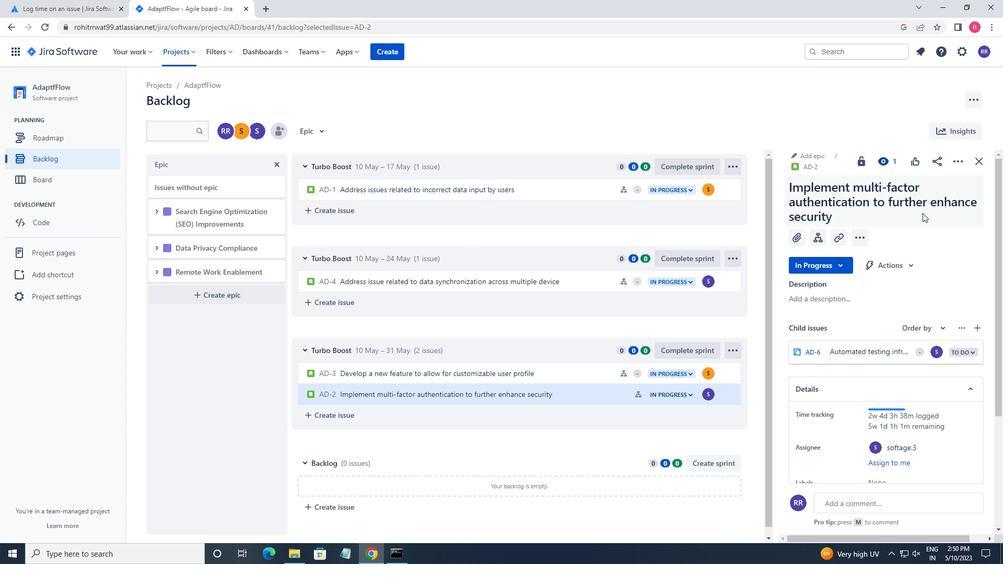 
Action: Mouse pressed left at (960, 155)
Screenshot: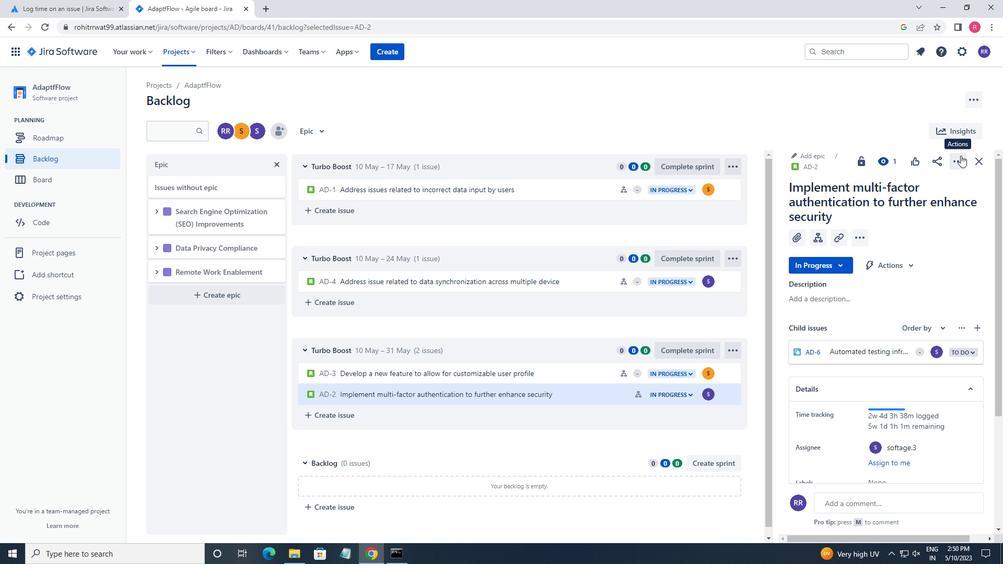 
Action: Mouse moved to (895, 295)
Screenshot: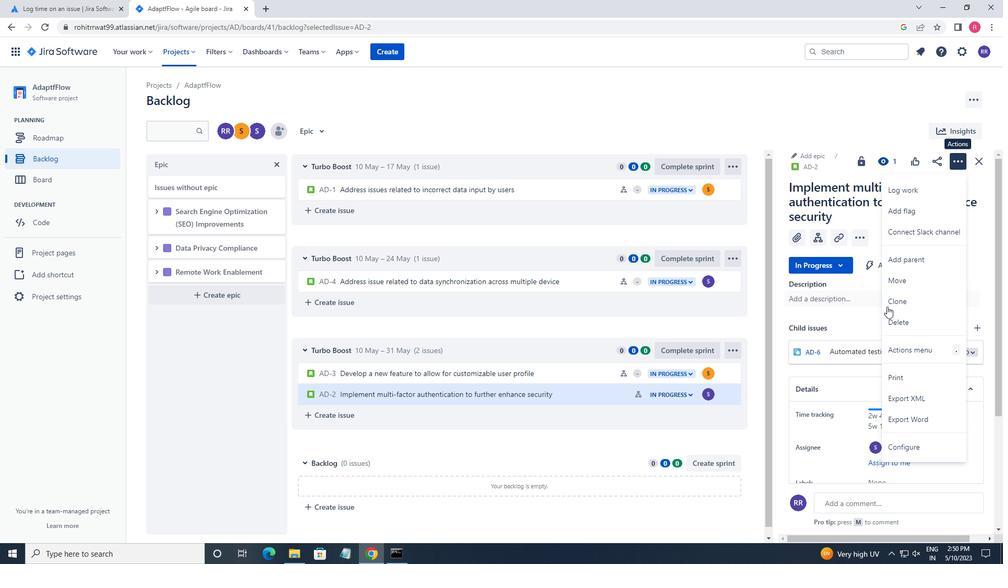 
Action: Mouse pressed left at (895, 295)
Screenshot: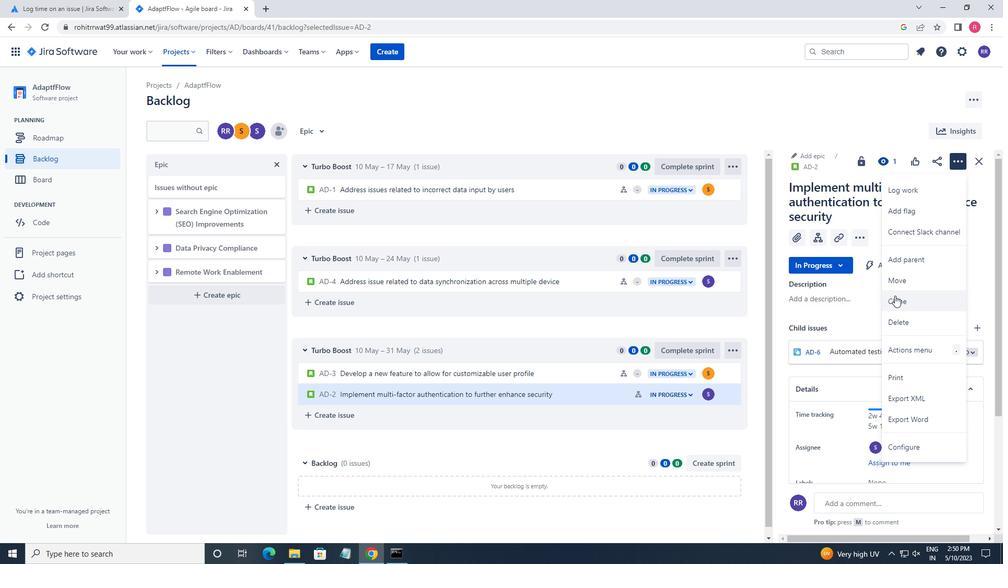 
Action: Mouse moved to (562, 225)
Screenshot: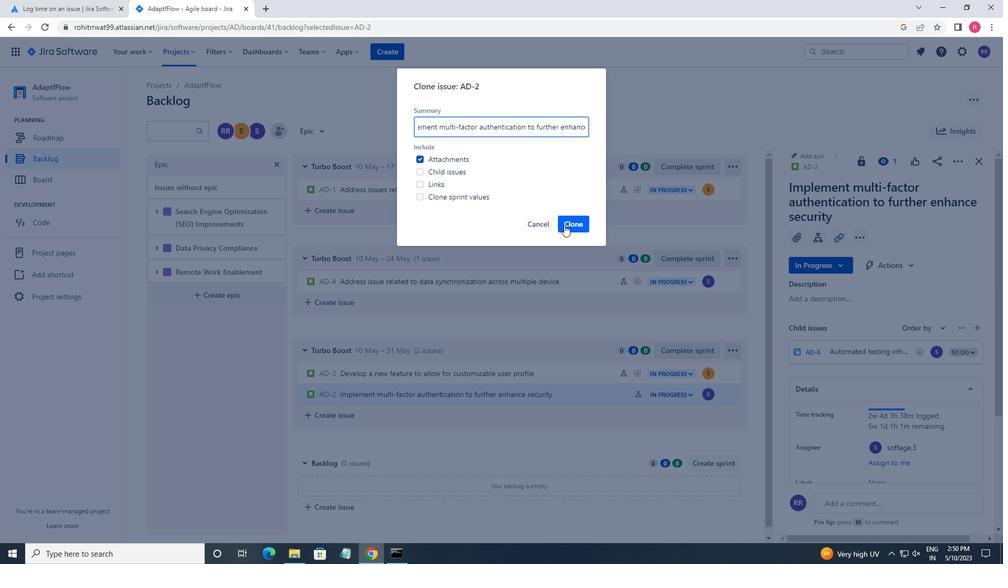 
Action: Mouse pressed left at (562, 225)
Screenshot: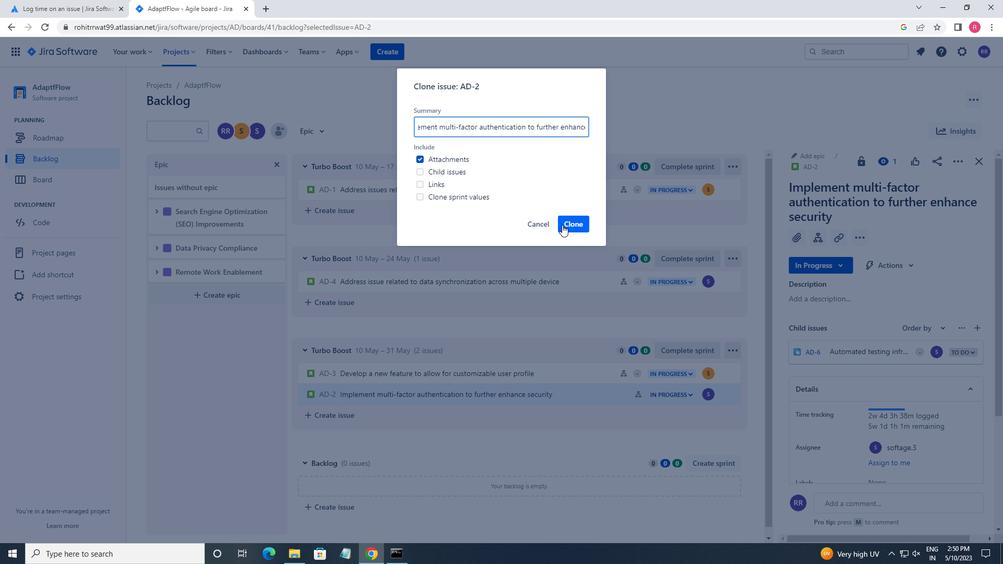 
Action: Mouse moved to (952, 164)
Screenshot: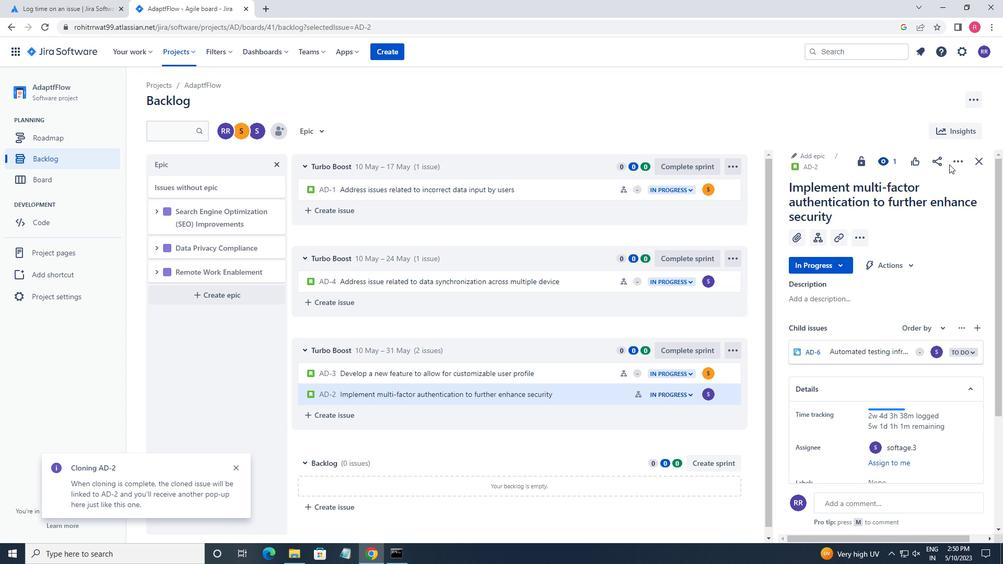 
Action: Mouse pressed left at (952, 164)
Screenshot: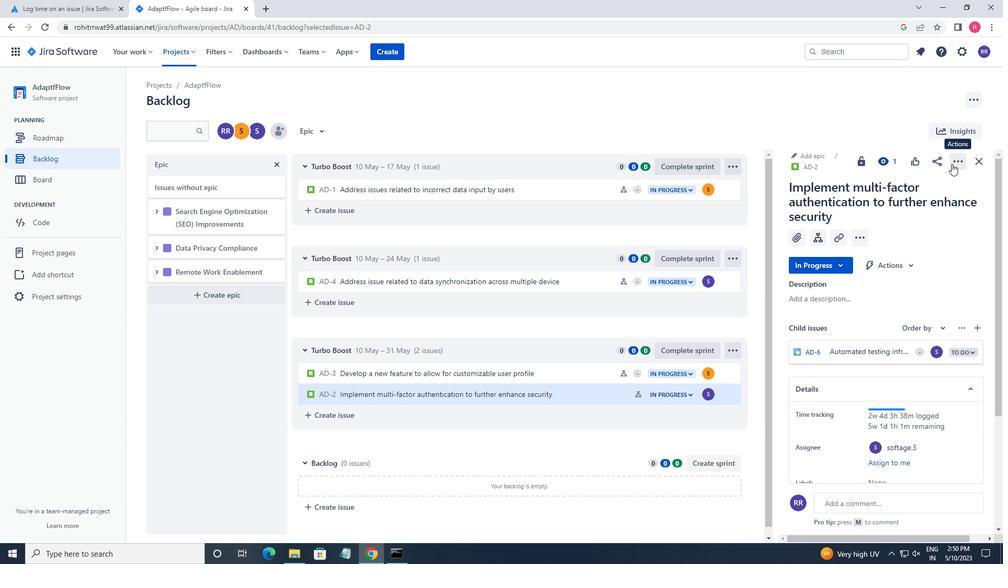 
Action: Mouse moved to (903, 305)
Screenshot: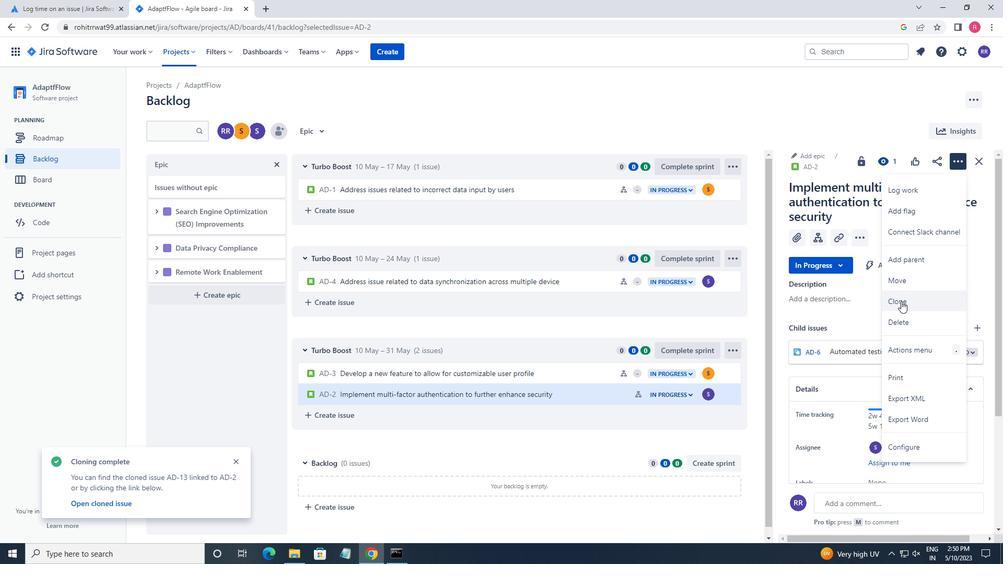 
Action: Mouse pressed left at (903, 305)
Screenshot: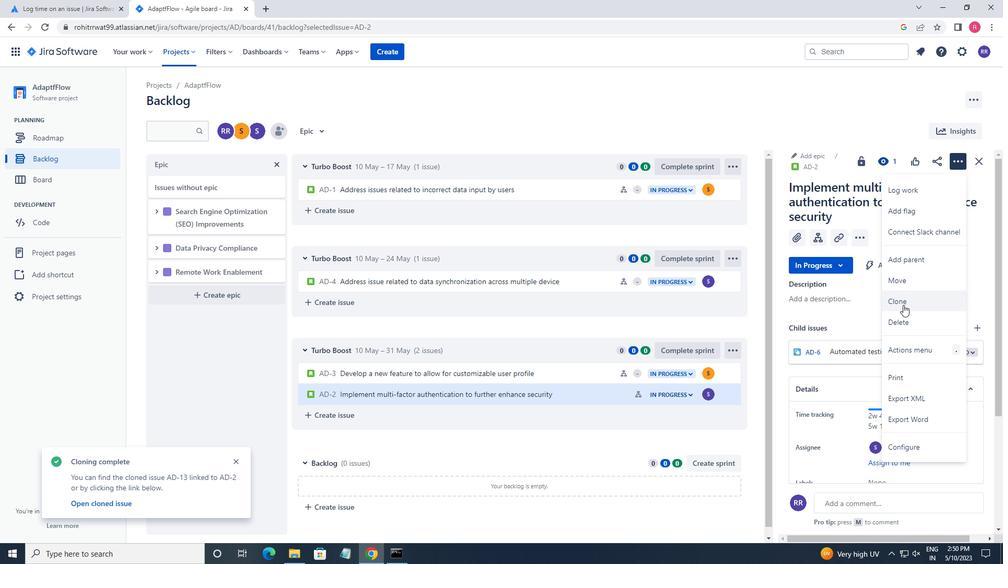 
Action: Mouse moved to (571, 224)
Screenshot: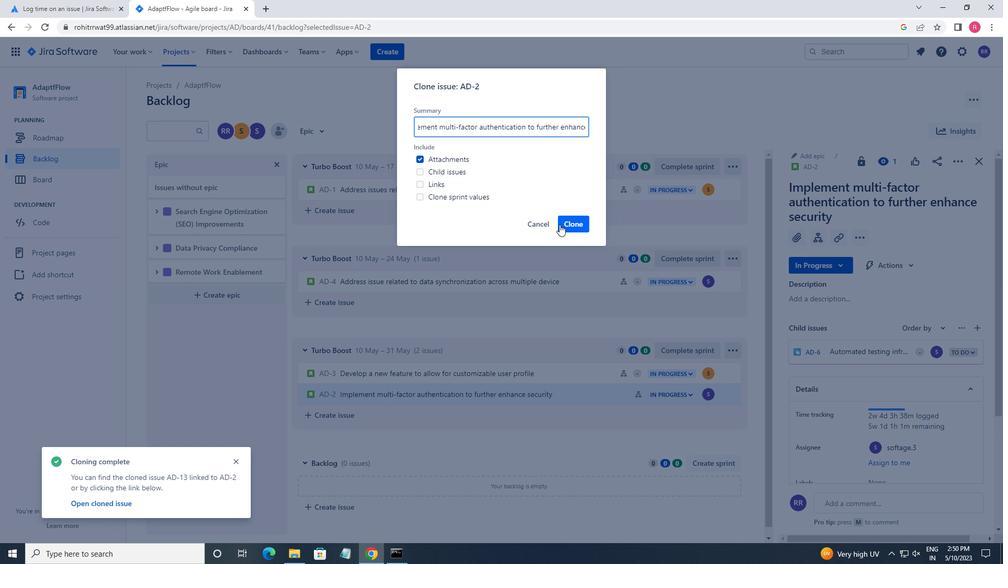 
Action: Mouse pressed left at (571, 224)
Screenshot: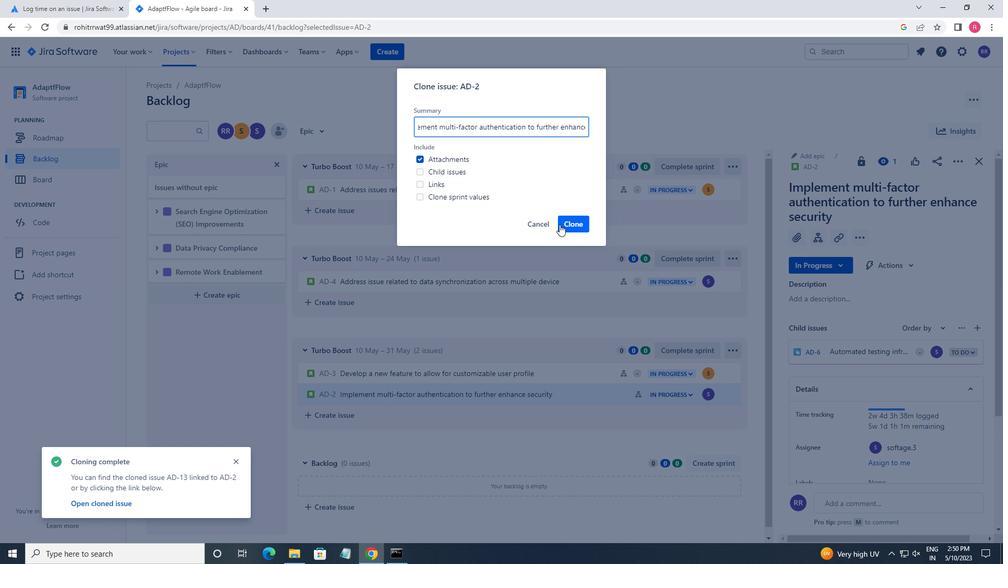 
Action: Mouse moved to (608, 312)
Screenshot: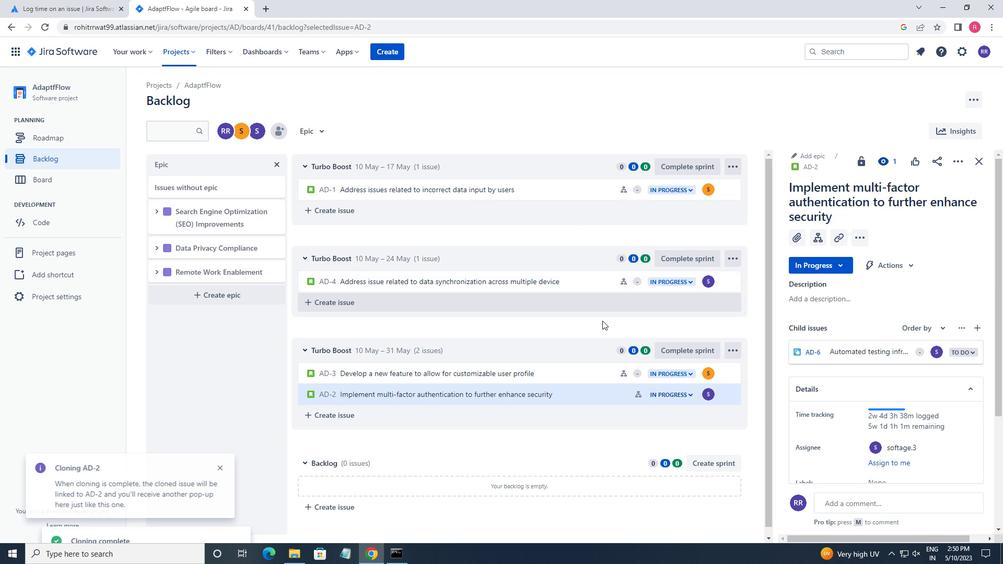 
Action: Mouse scrolled (608, 311) with delta (0, 0)
Screenshot: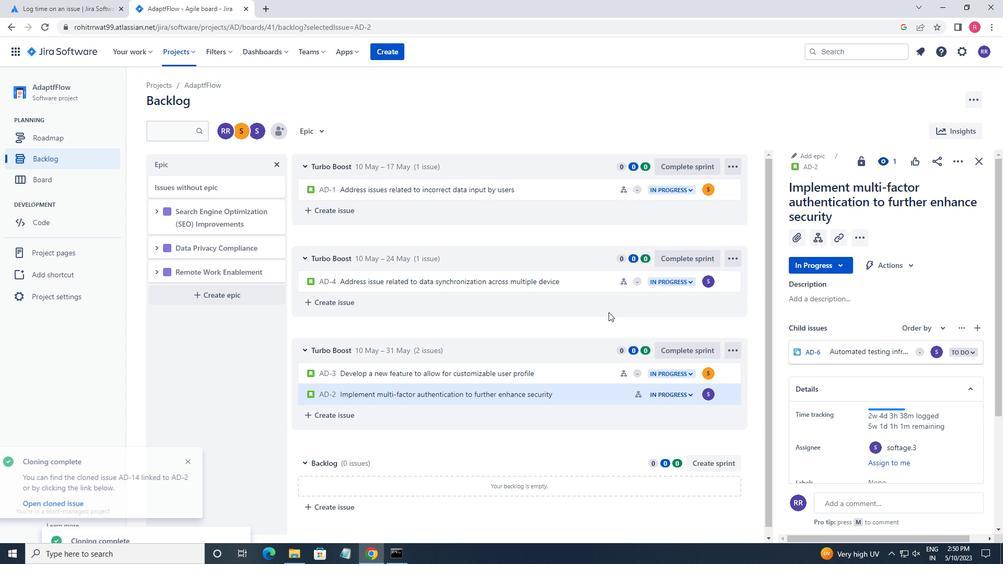 
Action: Mouse scrolled (608, 311) with delta (0, 0)
Screenshot: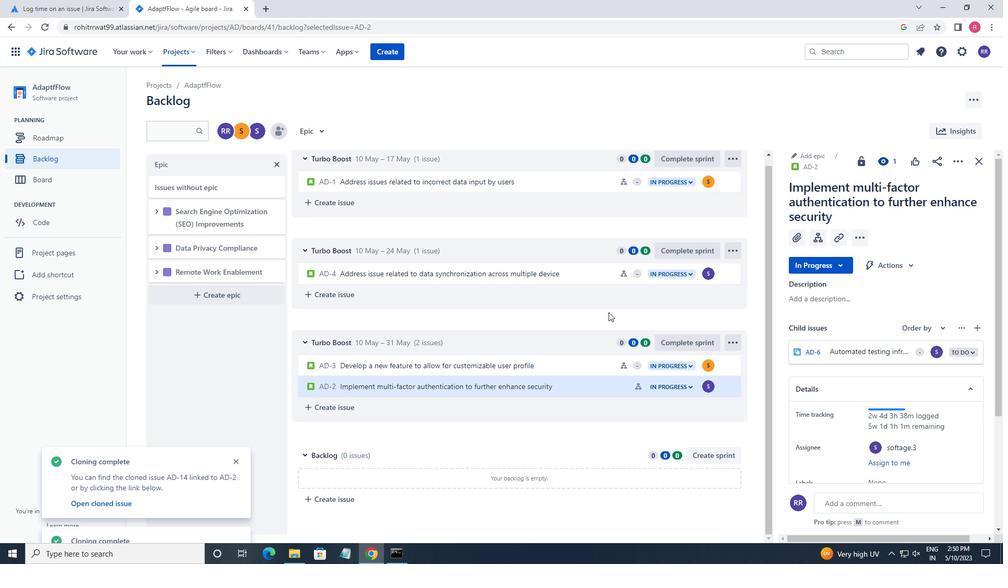 
Action: Mouse scrolled (608, 311) with delta (0, 0)
Screenshot: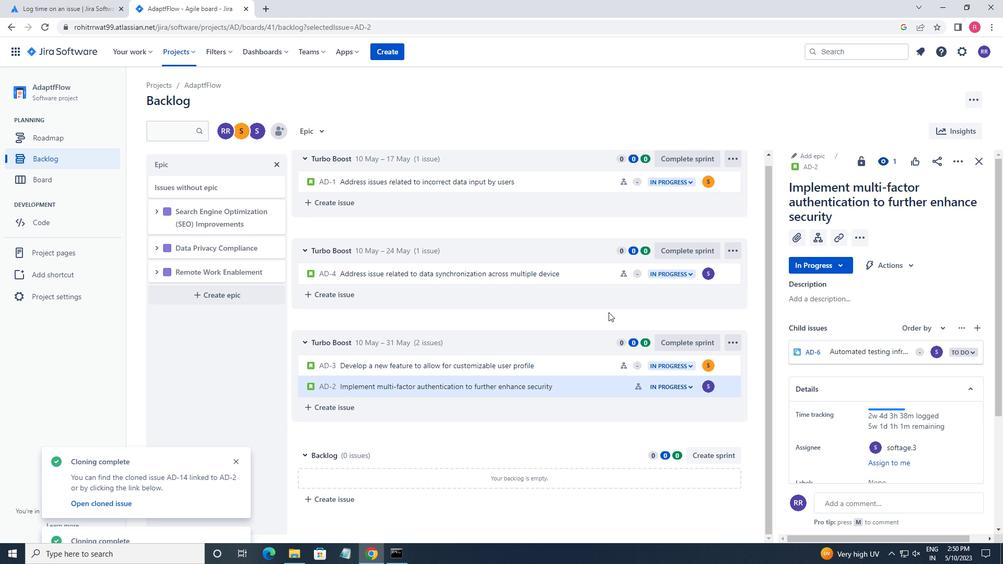 
Action: Mouse scrolled (608, 311) with delta (0, 0)
Screenshot: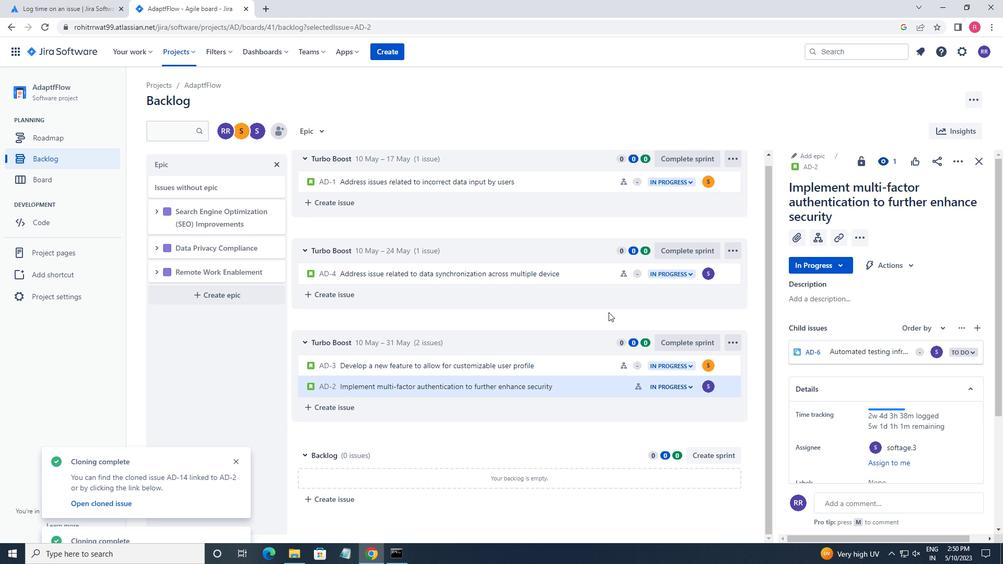 
Action: Mouse moved to (312, 128)
Screenshot: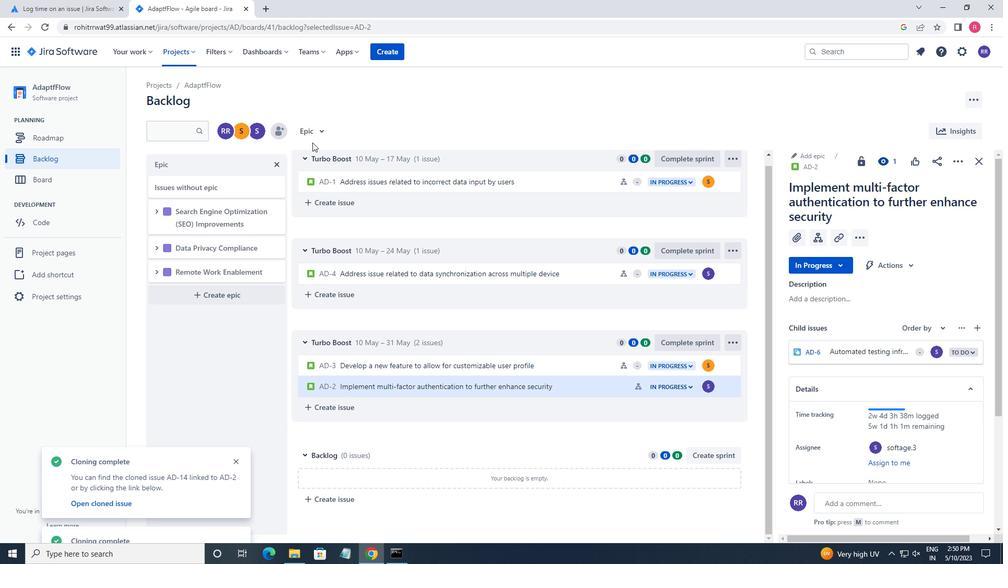 
Action: Mouse pressed left at (312, 128)
Screenshot: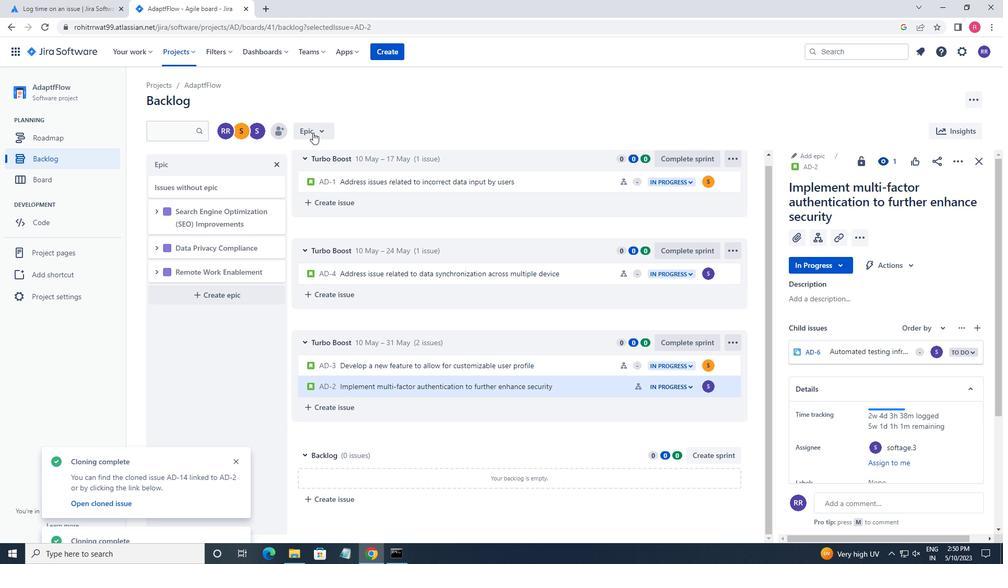 
Action: Mouse moved to (338, 194)
Screenshot: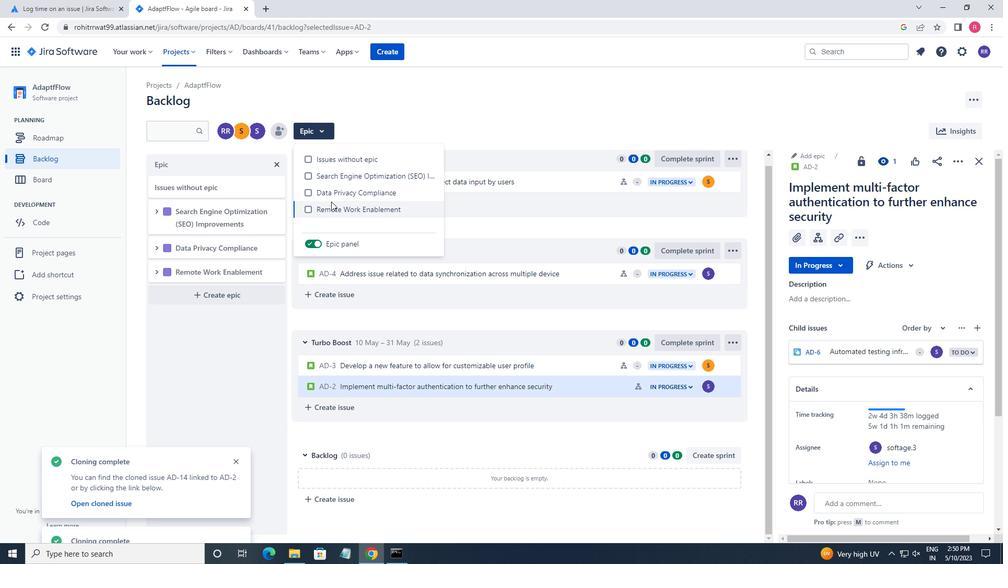 
Action: Mouse pressed left at (338, 194)
Screenshot: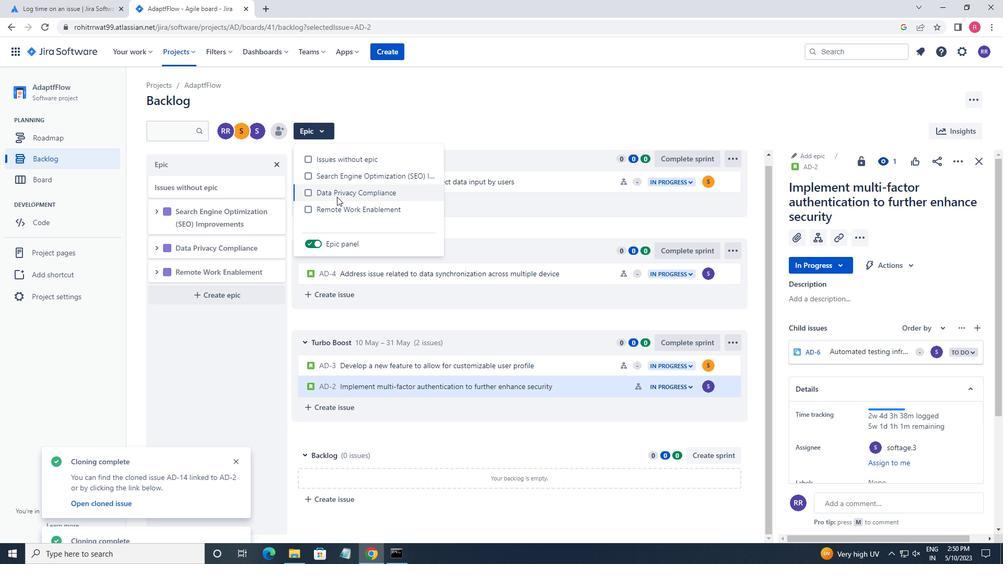 
